 Task: Check the percentage active listings of large kitchen in the last 1 year.
Action: Mouse moved to (968, 220)
Screenshot: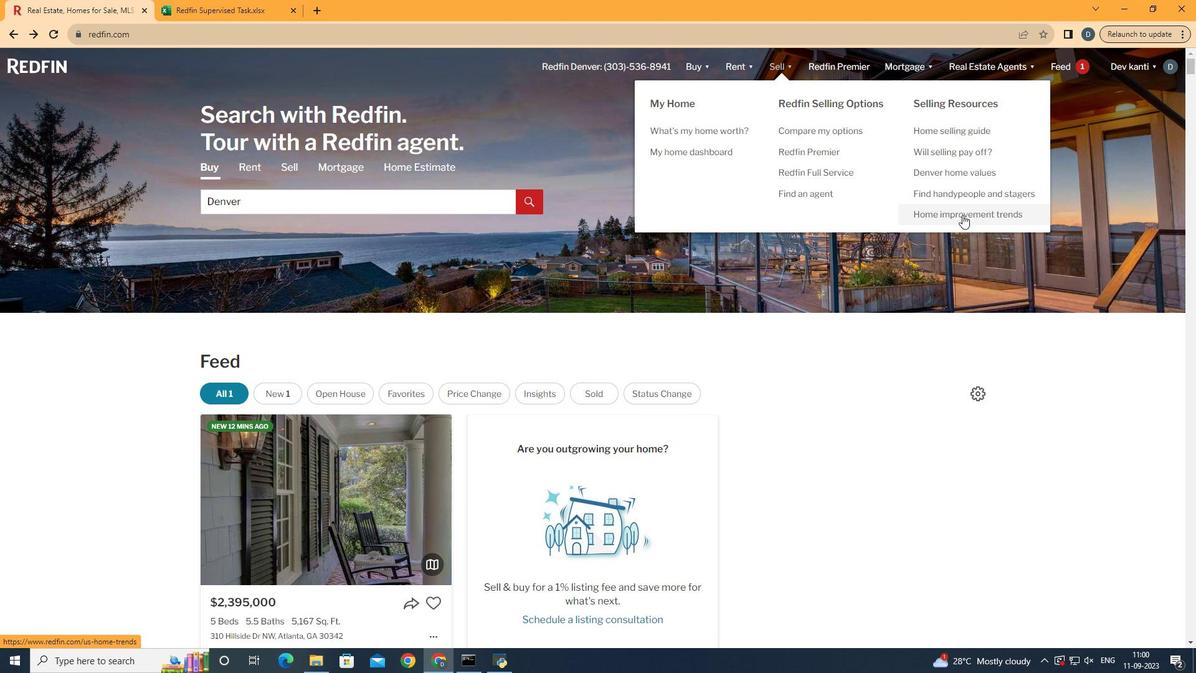 
Action: Mouse pressed left at (968, 220)
Screenshot: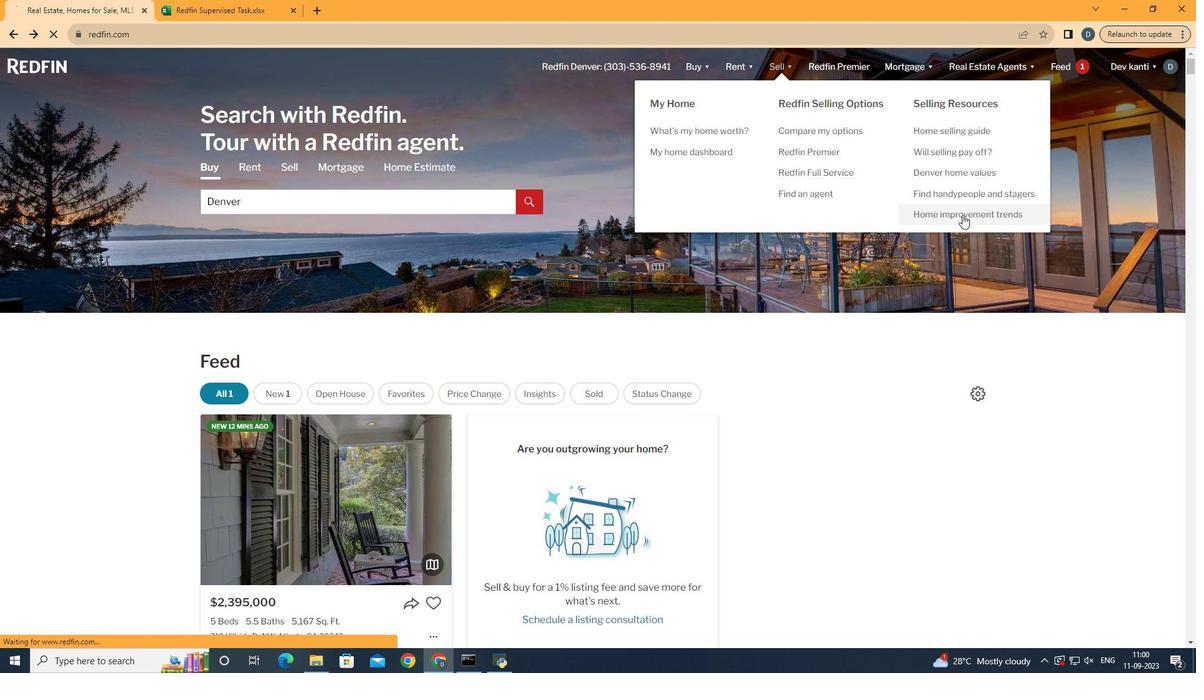 
Action: Mouse moved to (319, 240)
Screenshot: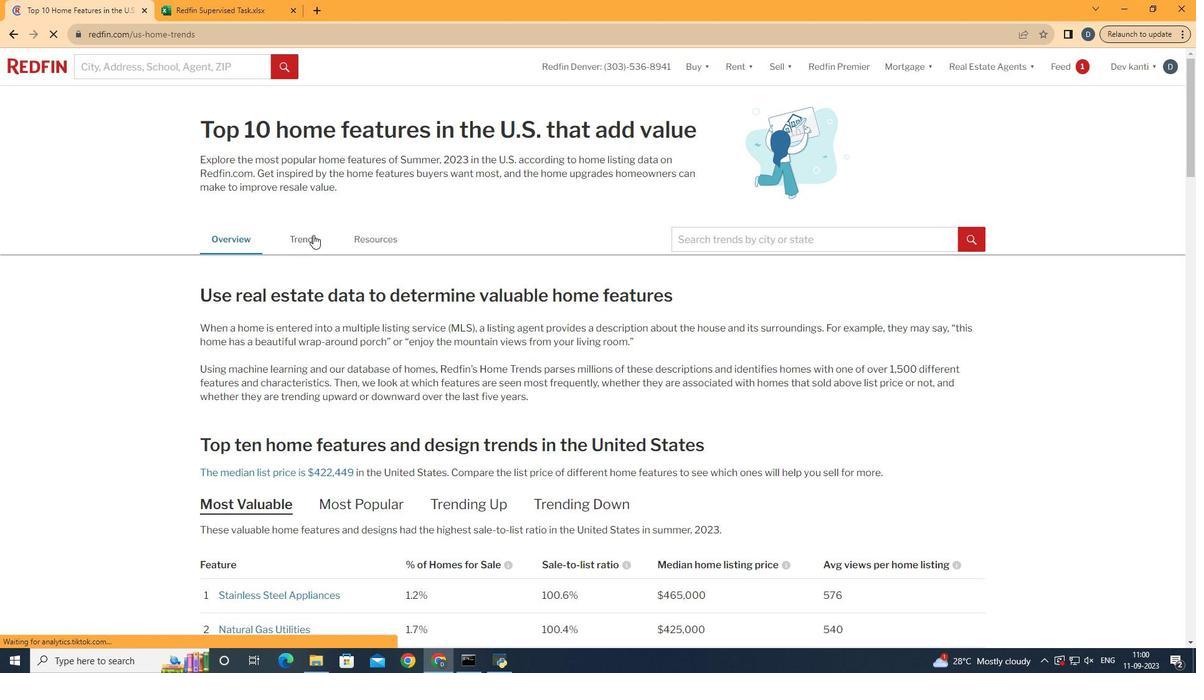 
Action: Mouse pressed left at (319, 240)
Screenshot: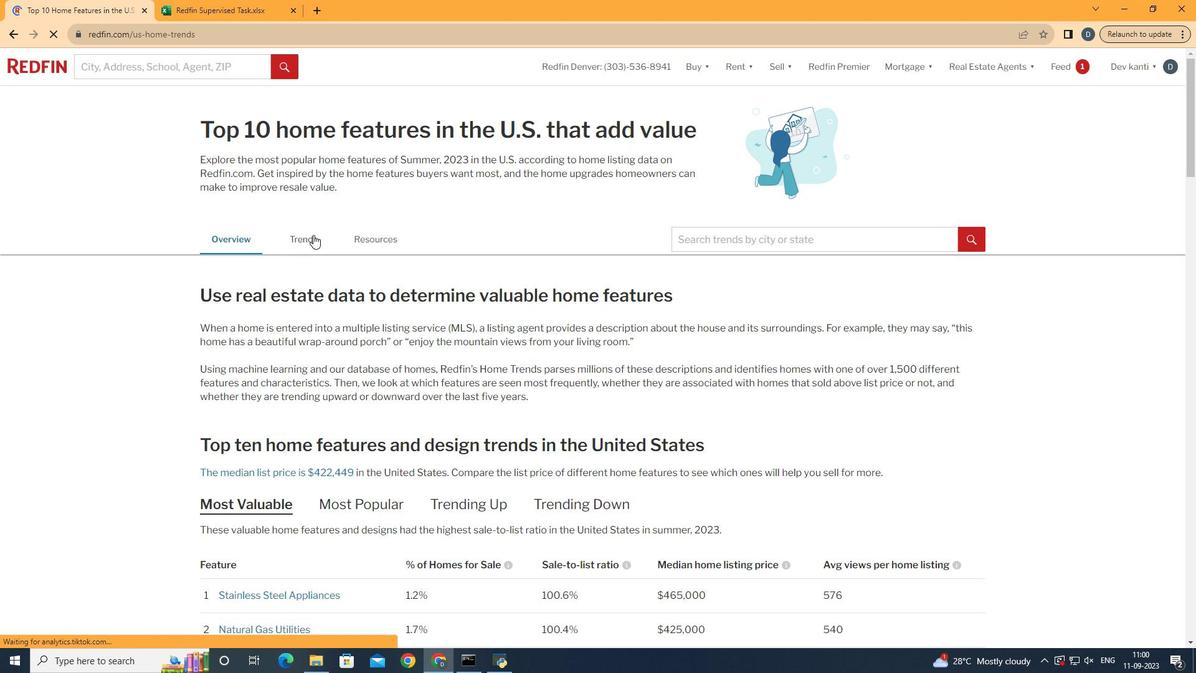 
Action: Mouse moved to (367, 294)
Screenshot: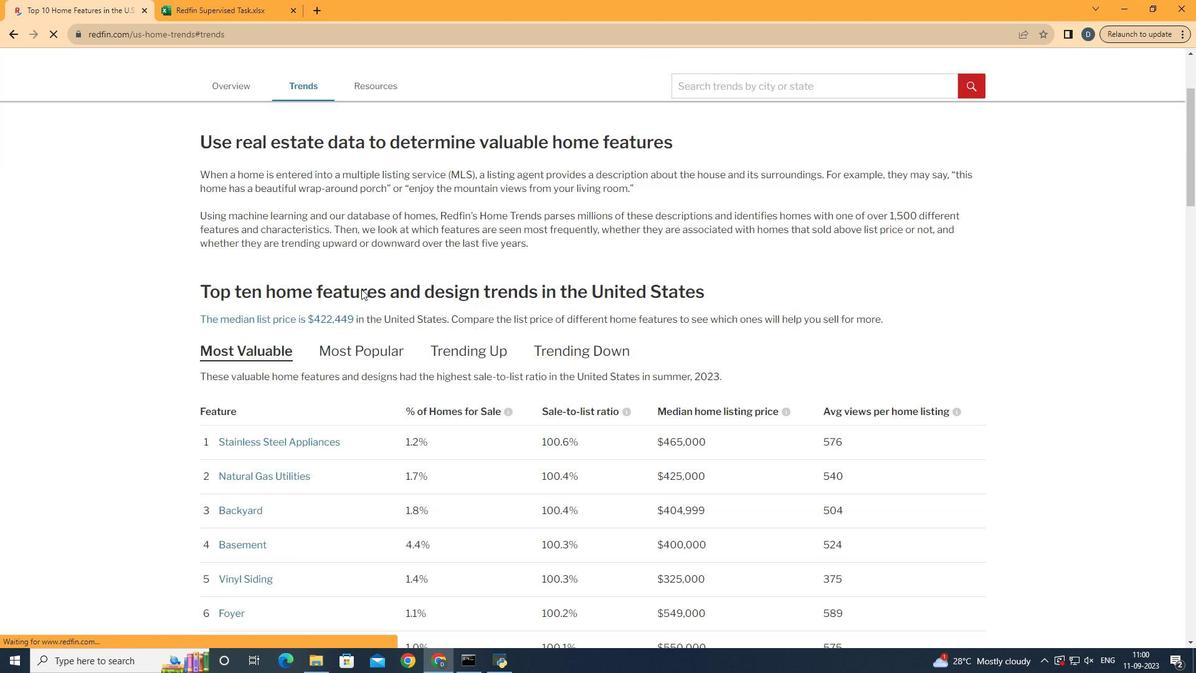 
Action: Mouse scrolled (367, 294) with delta (0, 0)
Screenshot: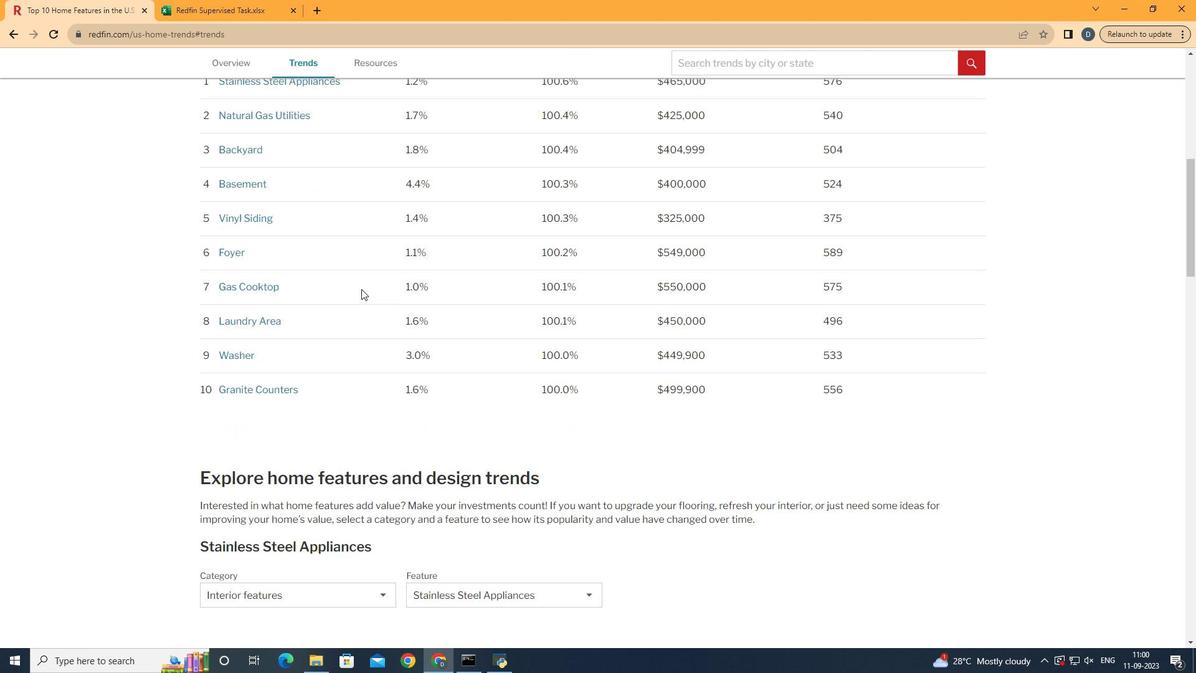 
Action: Mouse scrolled (367, 294) with delta (0, 0)
Screenshot: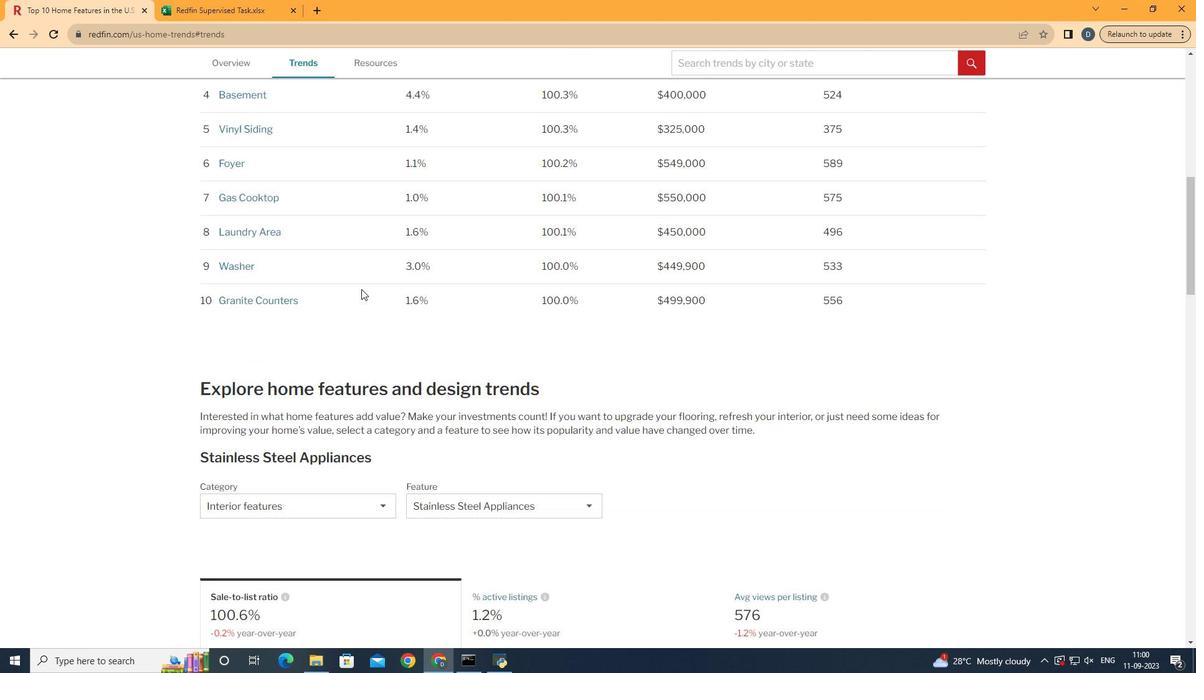 
Action: Mouse scrolled (367, 294) with delta (0, 0)
Screenshot: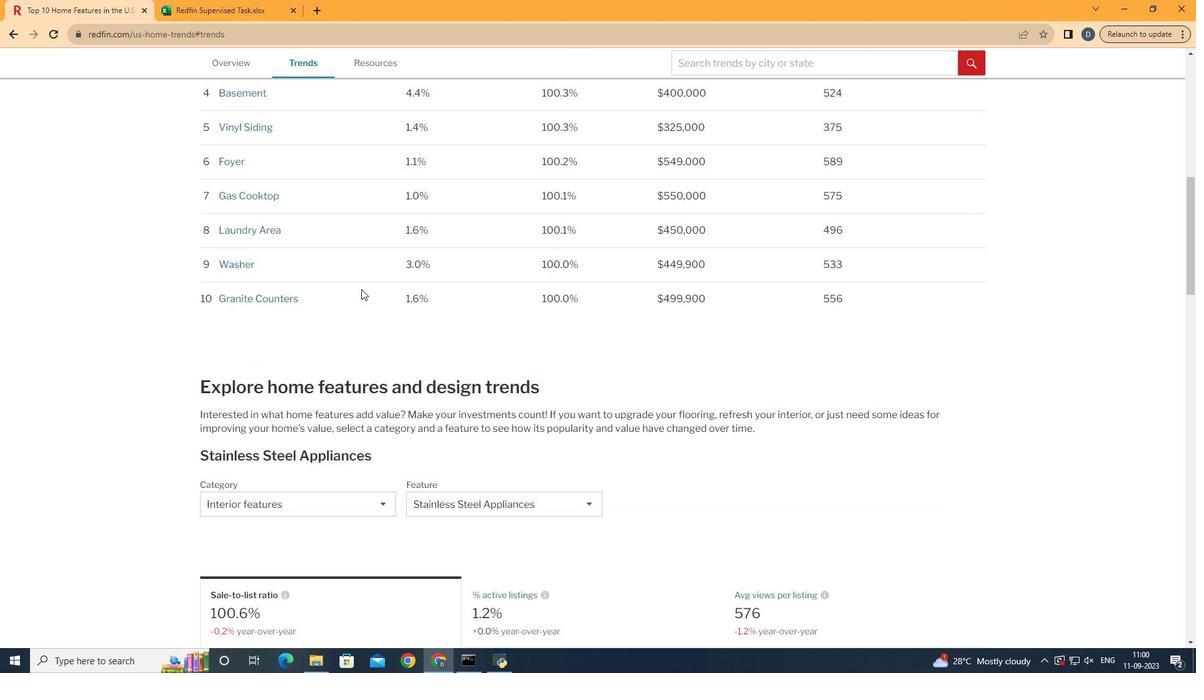 
Action: Mouse scrolled (367, 294) with delta (0, 0)
Screenshot: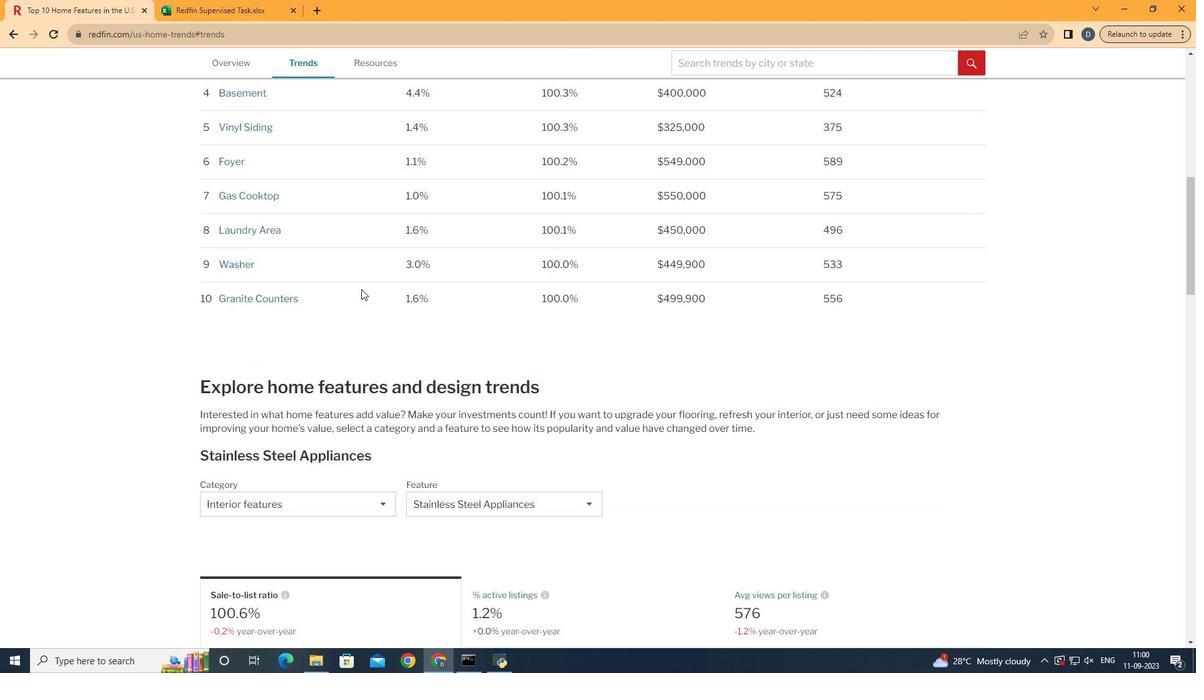 
Action: Mouse scrolled (367, 294) with delta (0, 0)
Screenshot: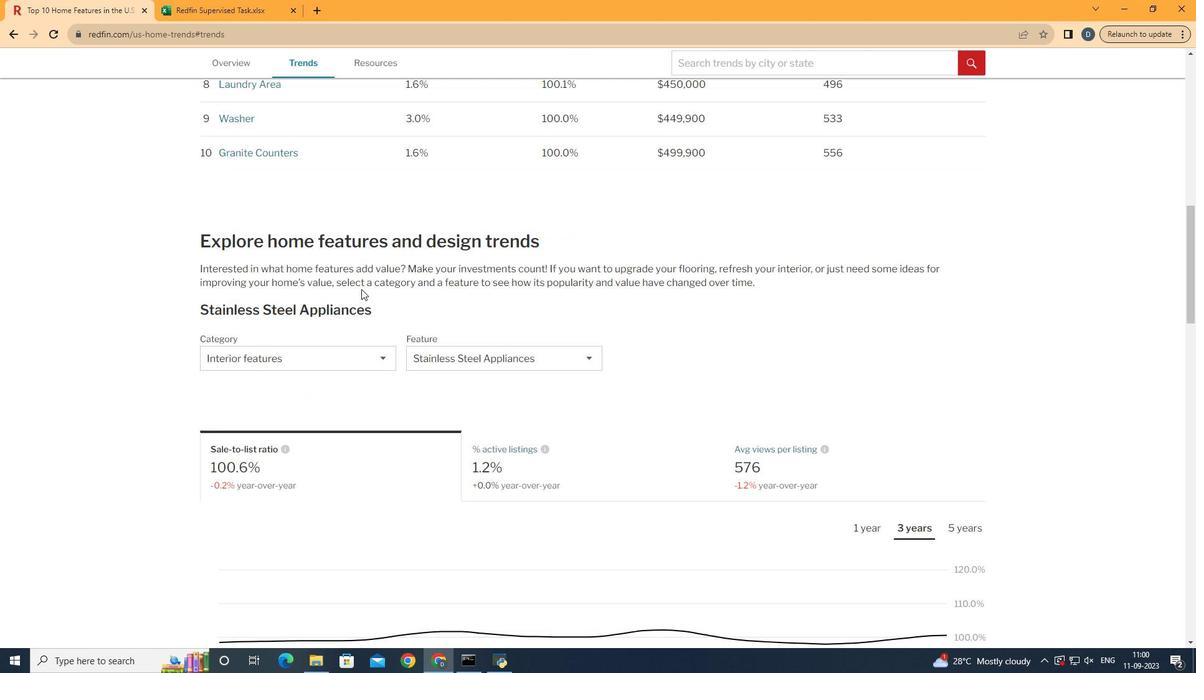 
Action: Mouse scrolled (367, 294) with delta (0, 0)
Screenshot: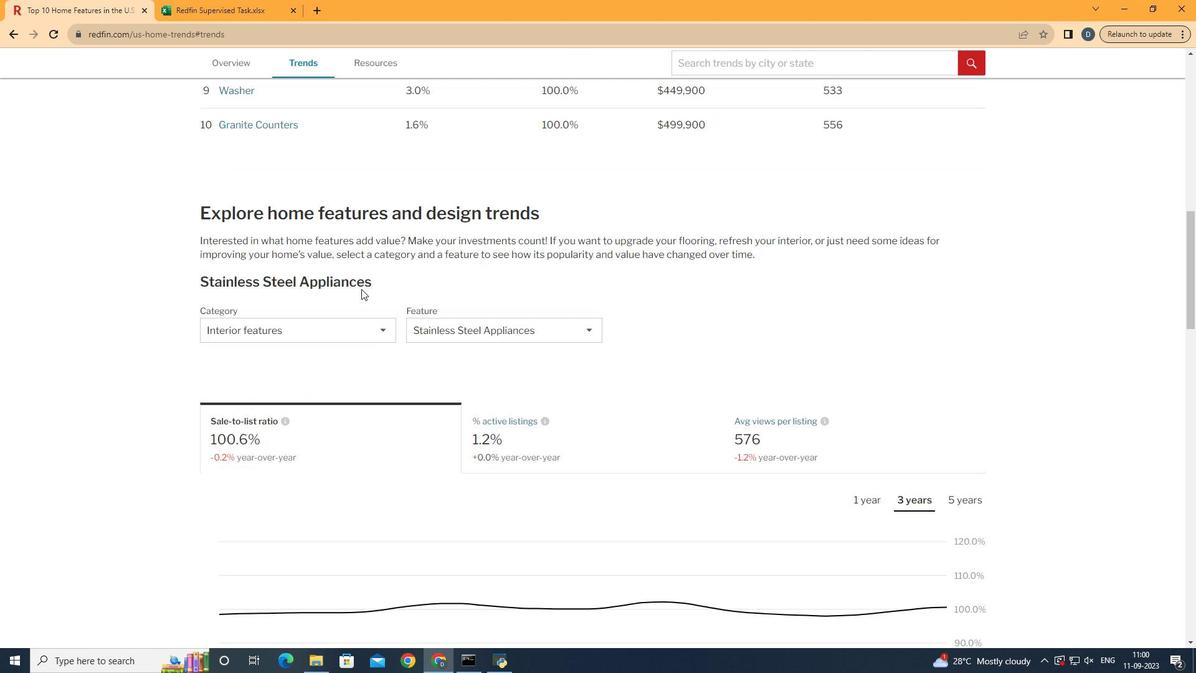 
Action: Mouse scrolled (367, 294) with delta (0, 0)
Screenshot: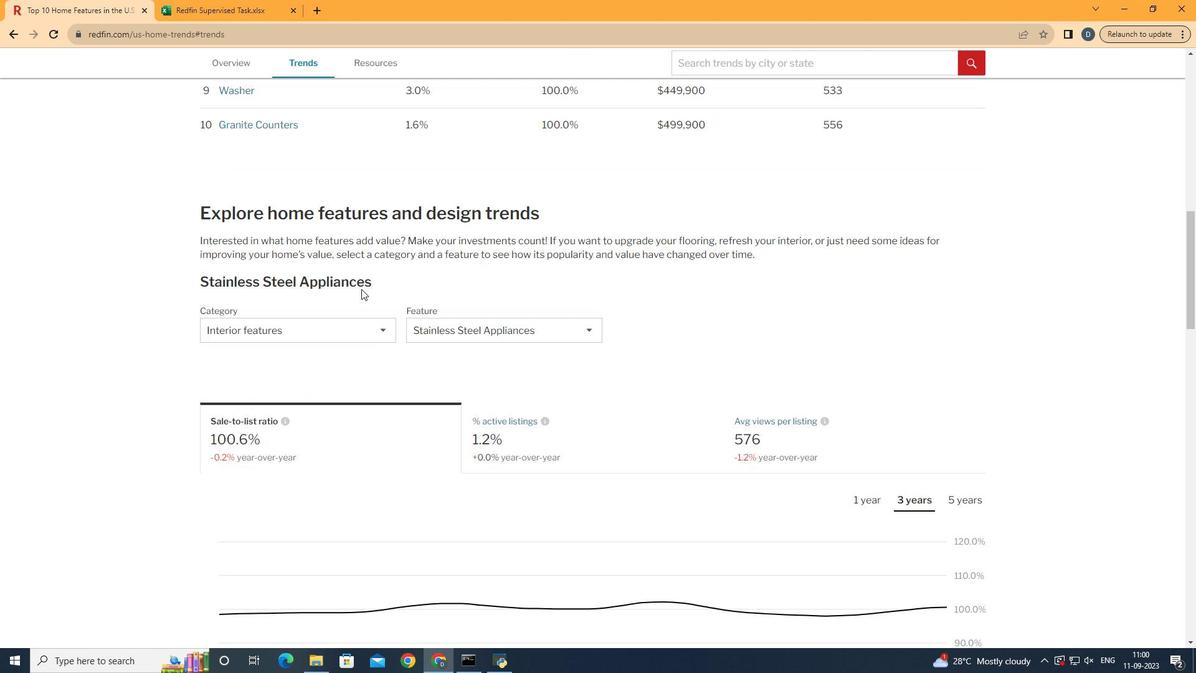 
Action: Mouse scrolled (367, 295) with delta (0, 0)
Screenshot: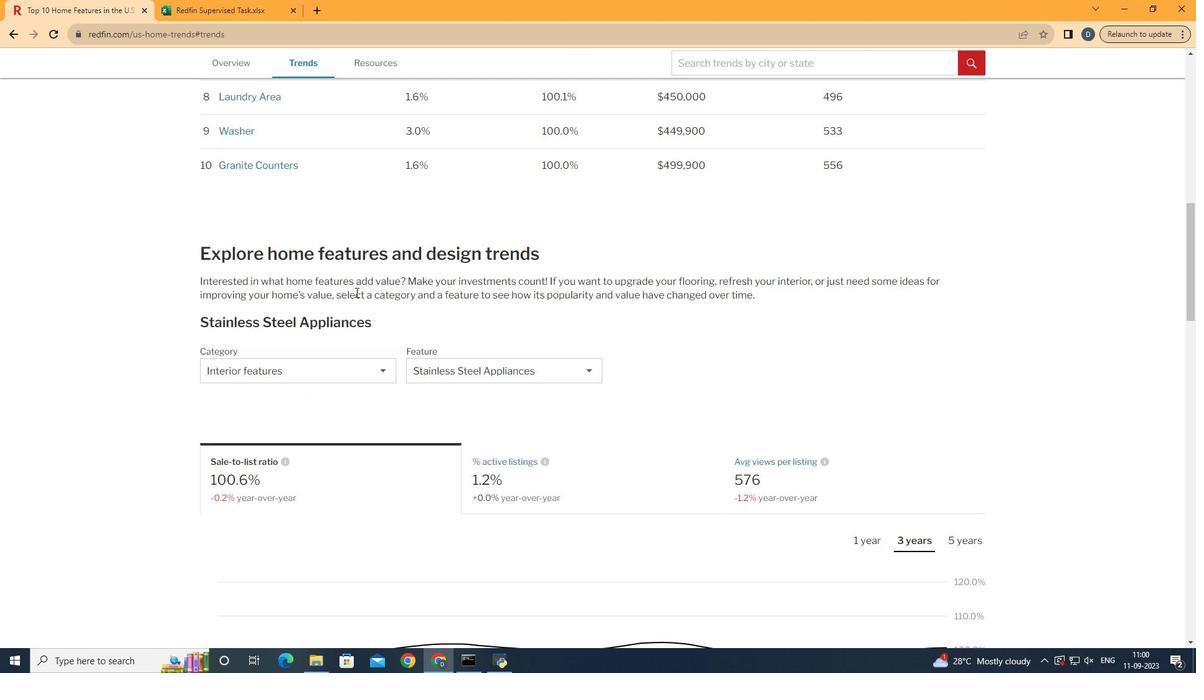 
Action: Mouse moved to (362, 382)
Screenshot: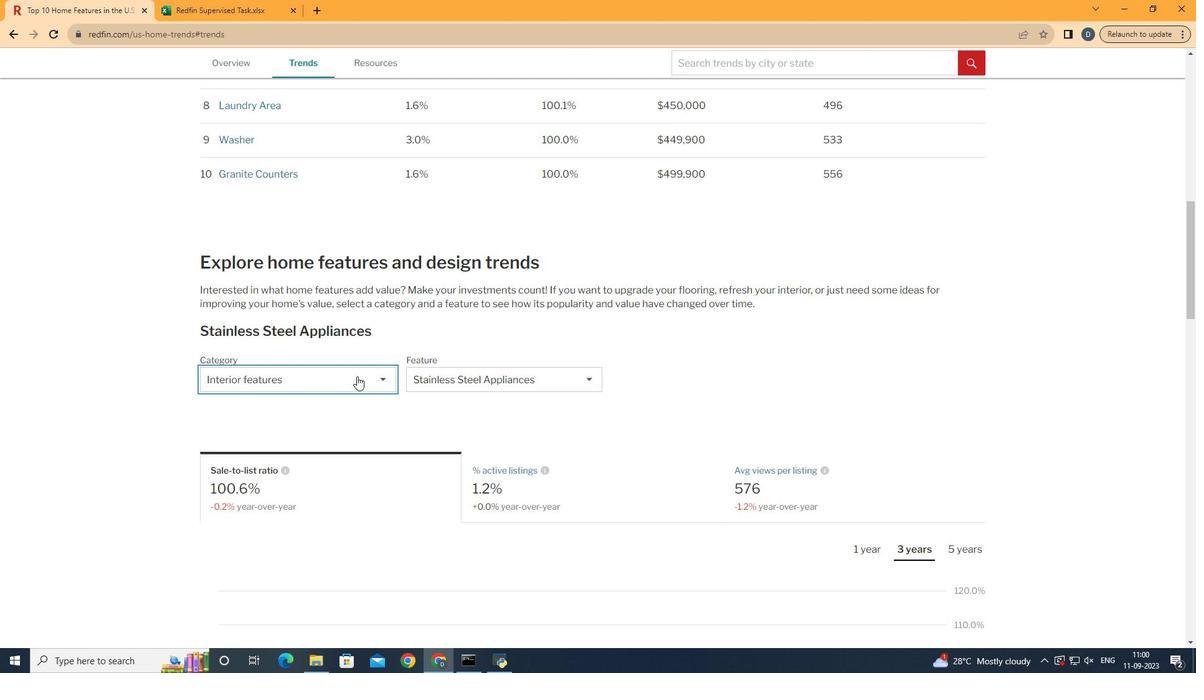 
Action: Mouse pressed left at (362, 382)
Screenshot: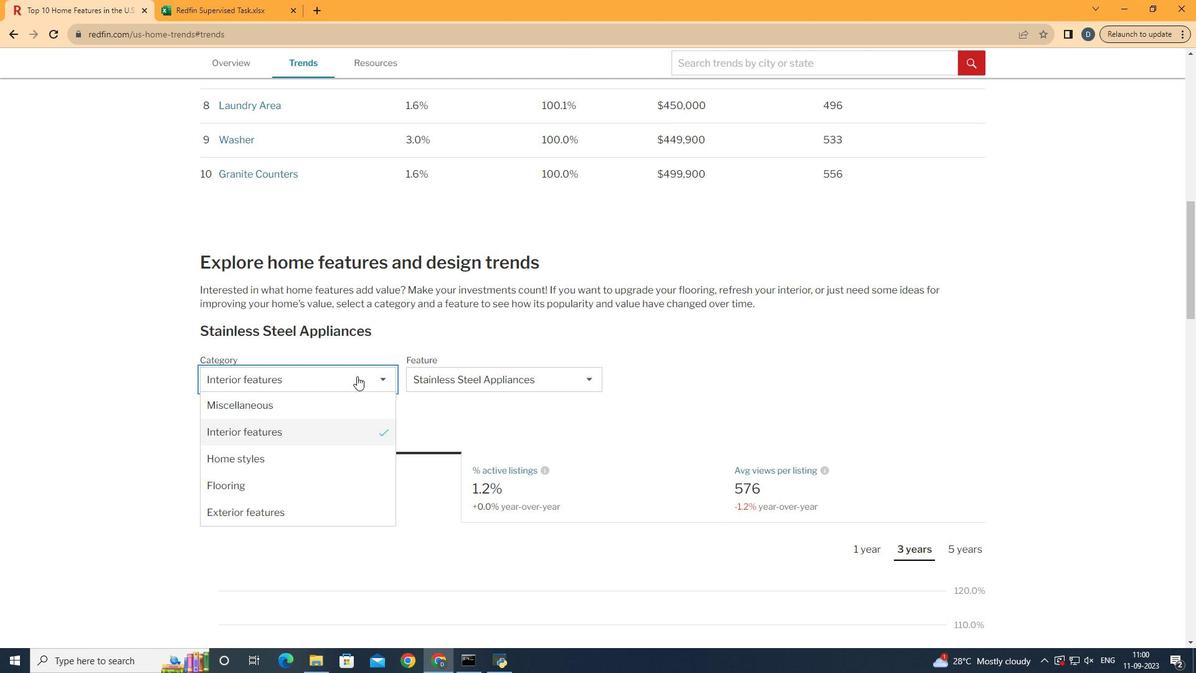 
Action: Mouse moved to (342, 438)
Screenshot: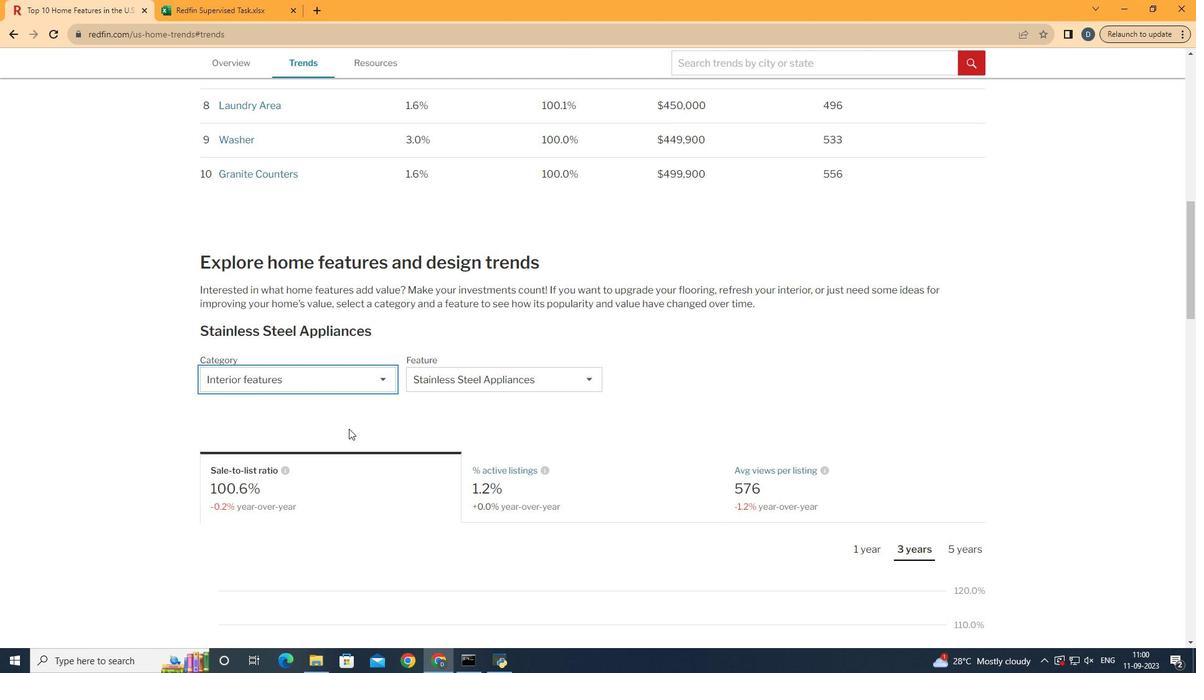 
Action: Mouse pressed left at (342, 438)
Screenshot: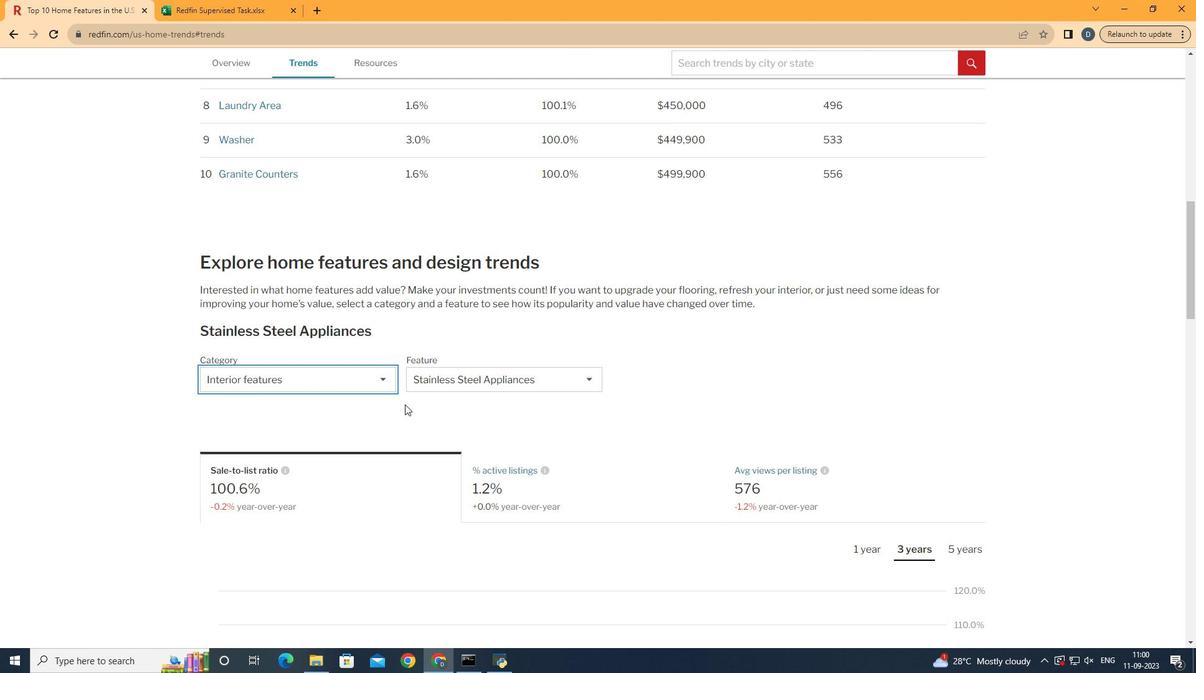 
Action: Mouse moved to (436, 396)
Screenshot: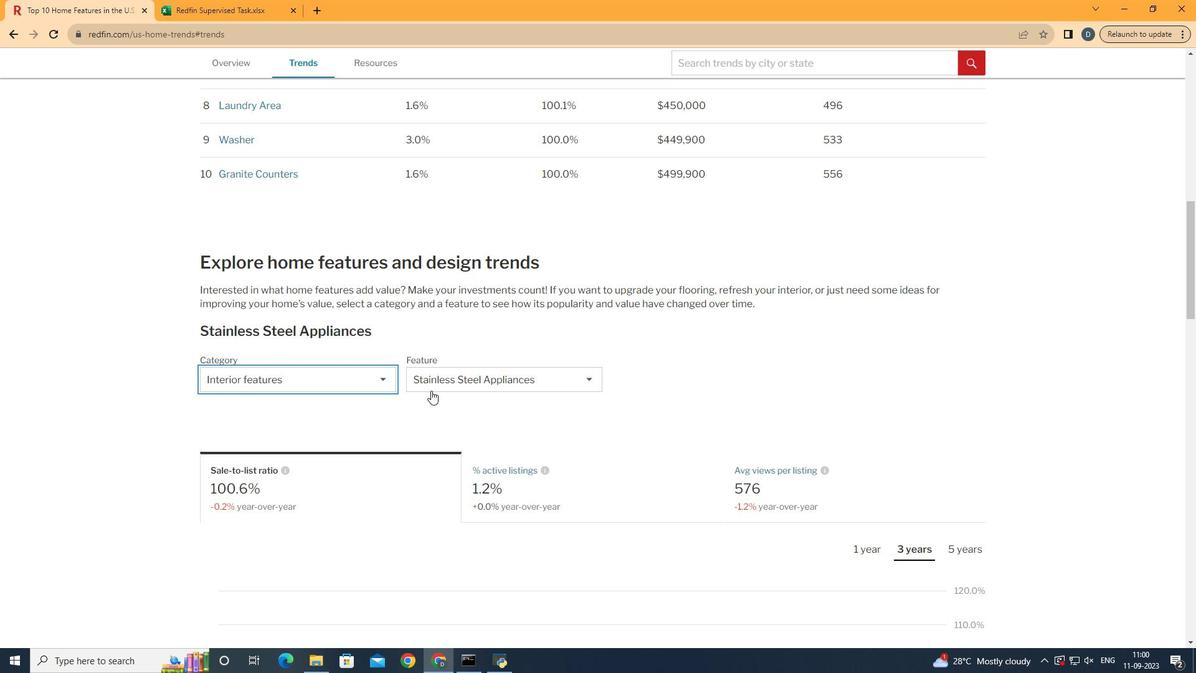 
Action: Mouse pressed left at (436, 396)
Screenshot: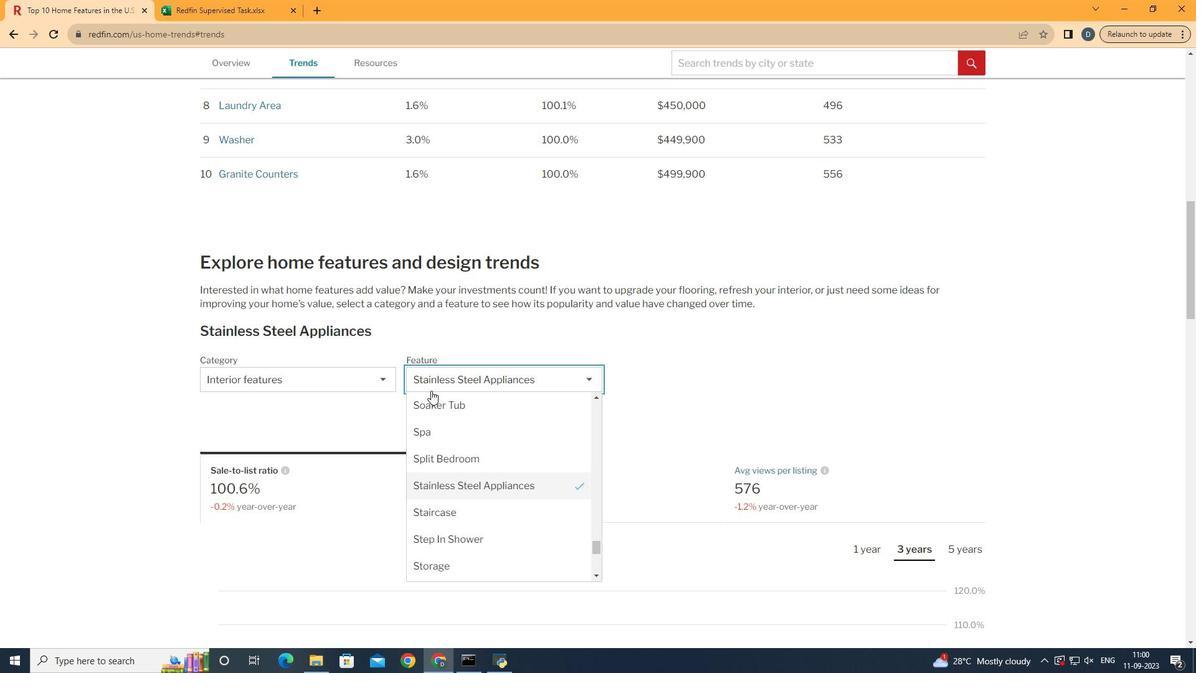 
Action: Mouse moved to (471, 438)
Screenshot: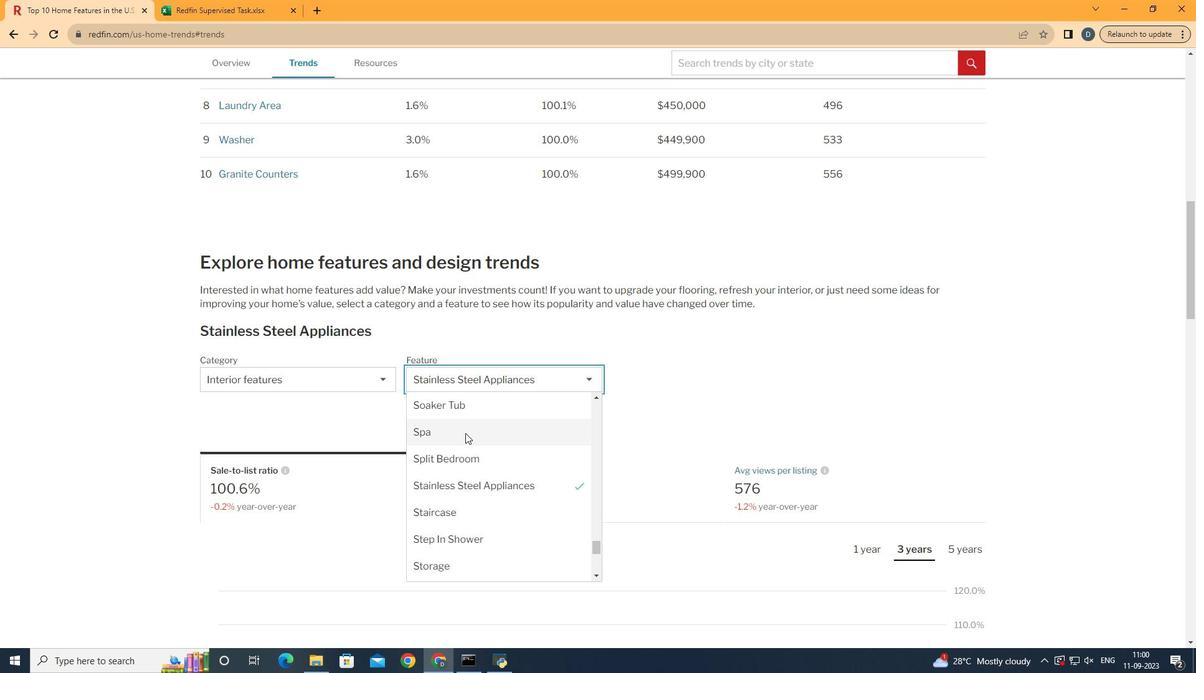 
Action: Mouse scrolled (471, 439) with delta (0, 0)
Screenshot: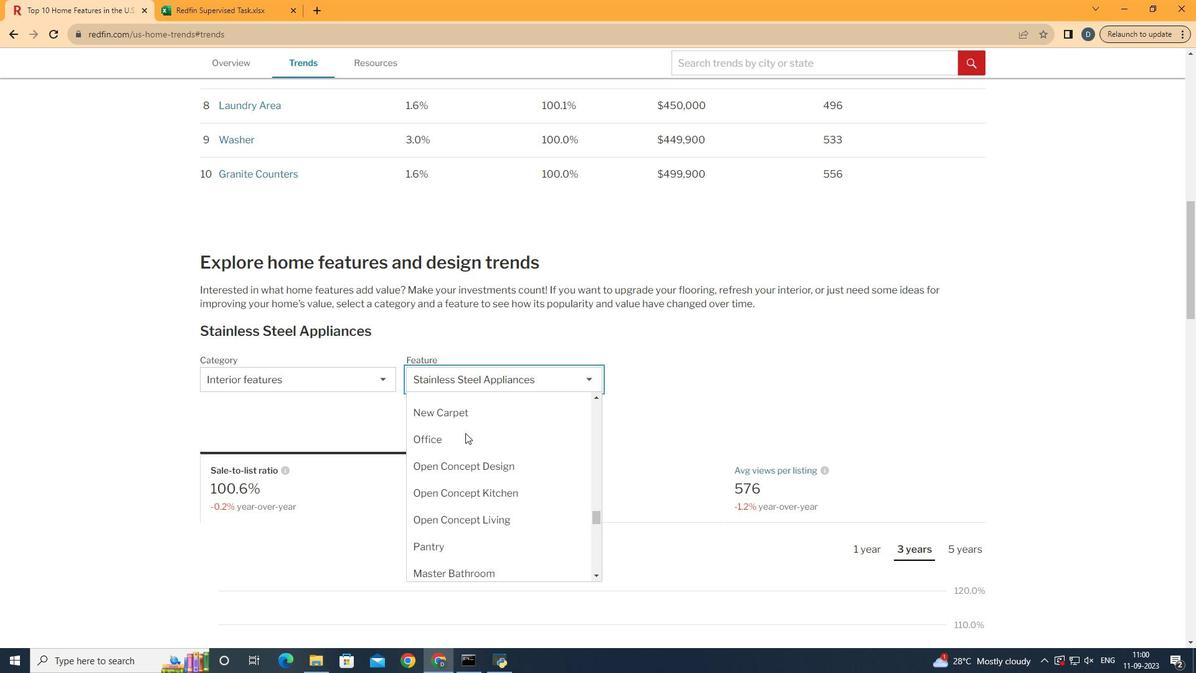 
Action: Mouse scrolled (471, 439) with delta (0, 0)
Screenshot: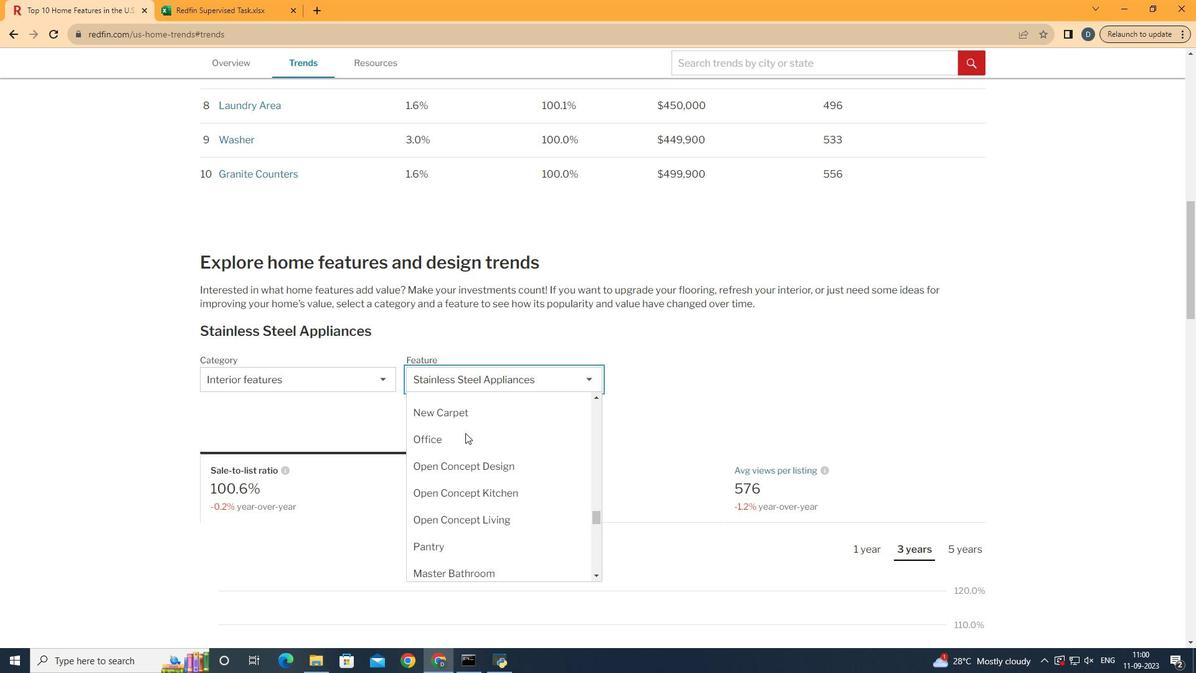 
Action: Mouse scrolled (471, 439) with delta (0, 0)
Screenshot: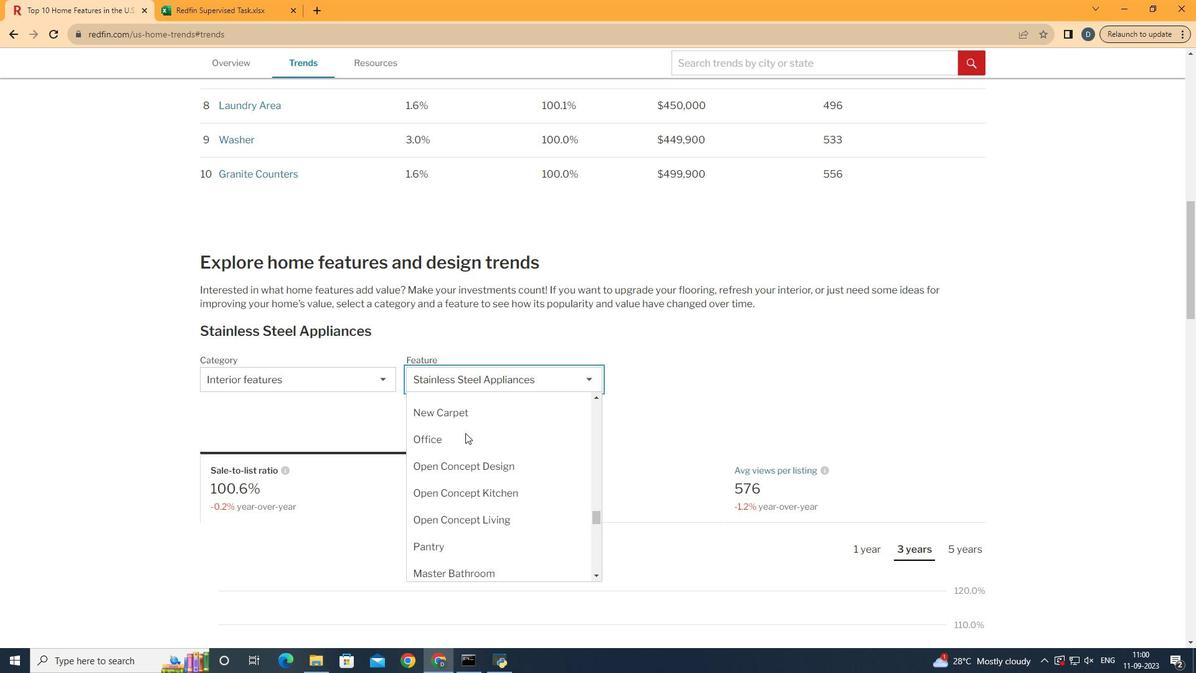 
Action: Mouse scrolled (471, 439) with delta (0, 0)
Screenshot: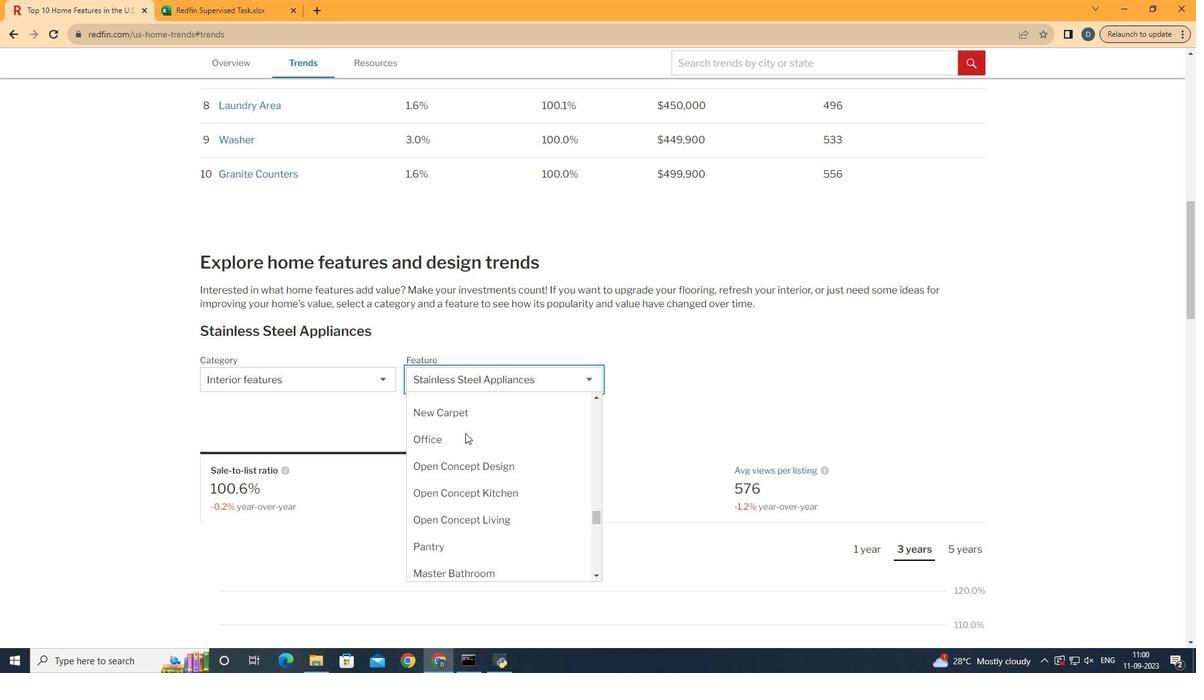 
Action: Mouse scrolled (471, 439) with delta (0, 0)
Screenshot: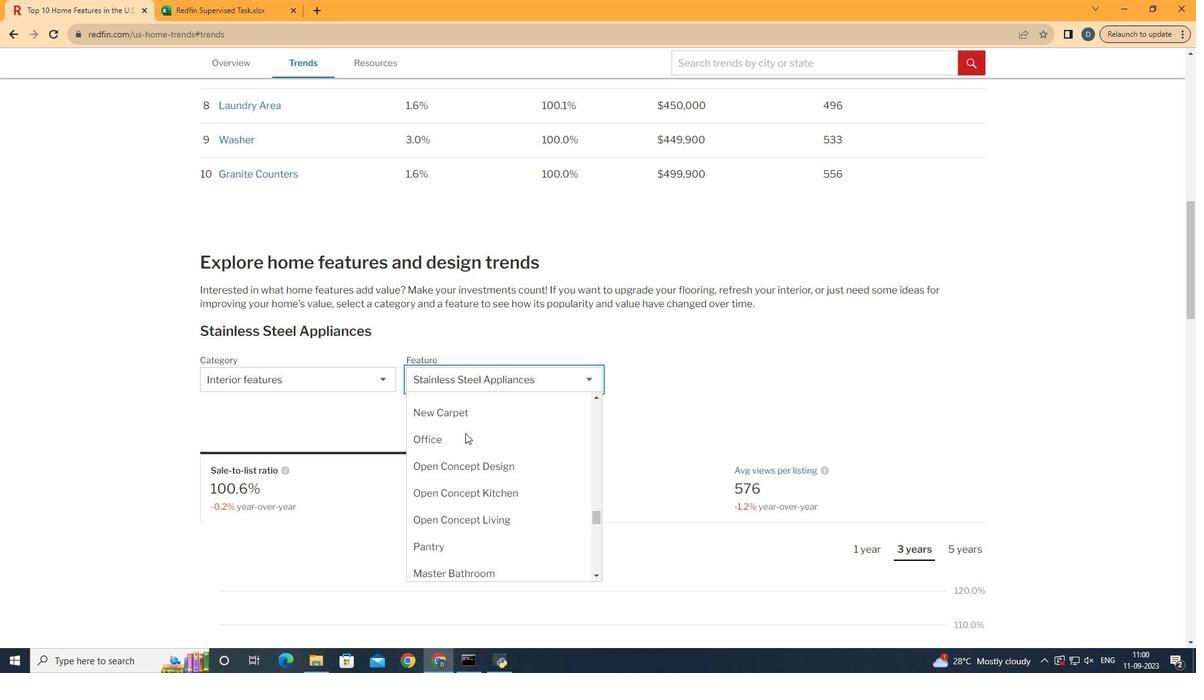 
Action: Mouse scrolled (471, 439) with delta (0, 0)
Screenshot: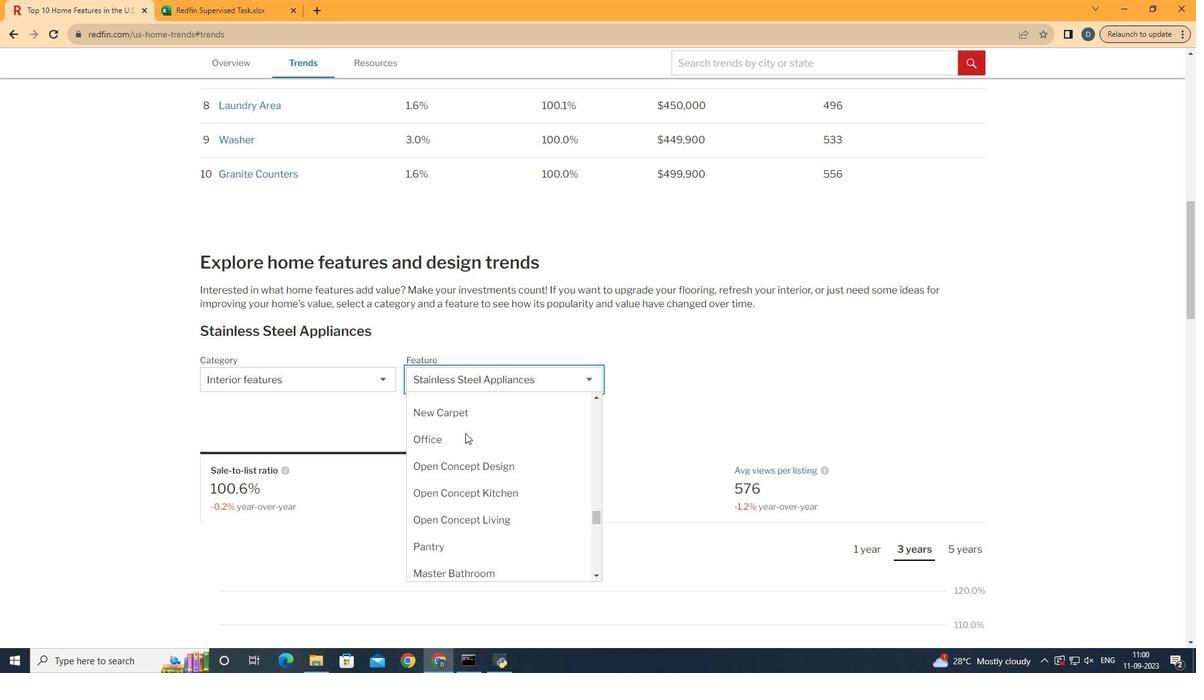 
Action: Mouse scrolled (471, 439) with delta (0, 0)
Screenshot: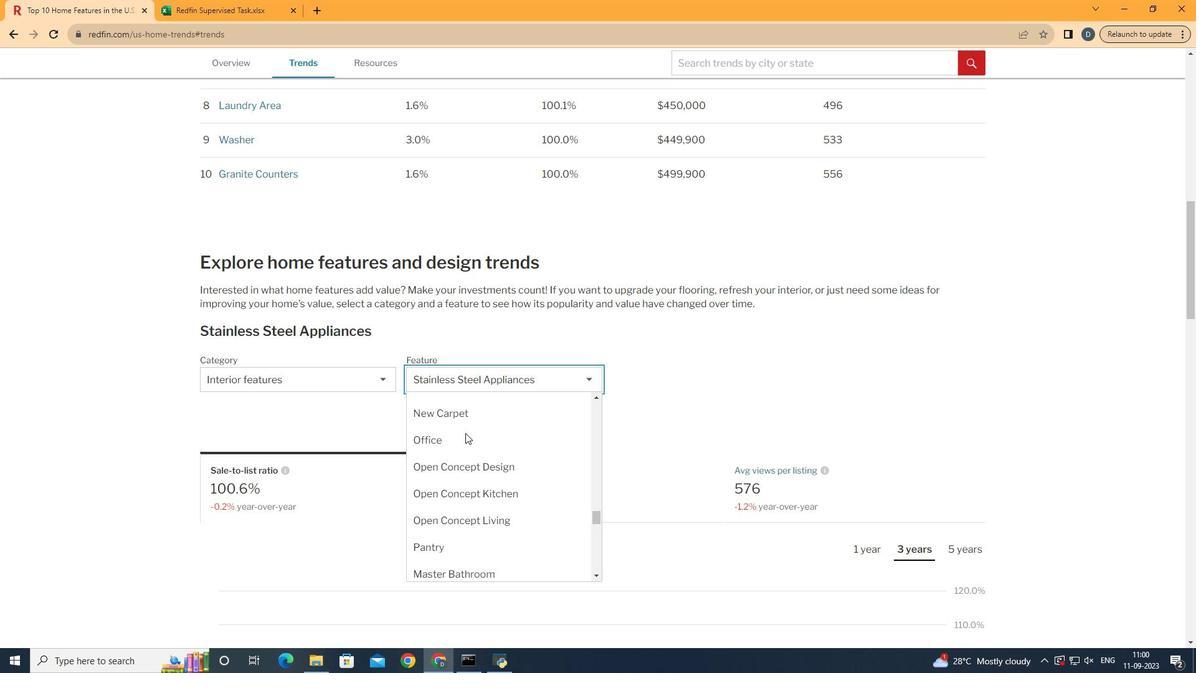 
Action: Mouse scrolled (471, 439) with delta (0, 0)
Screenshot: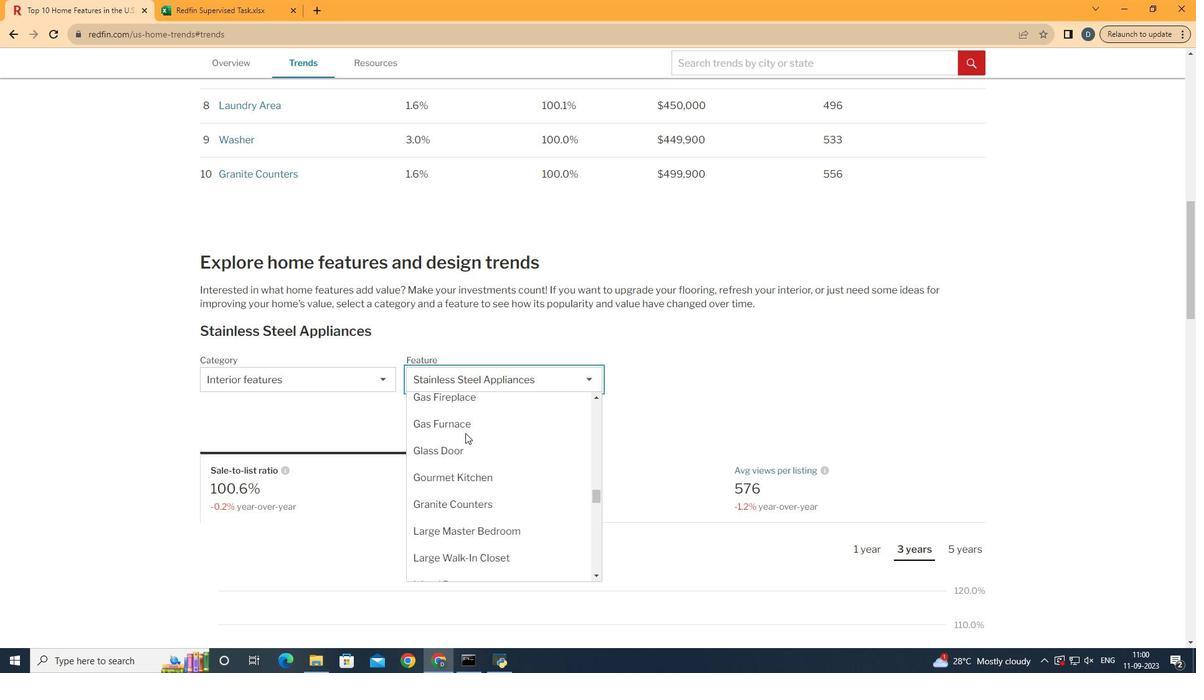 
Action: Mouse scrolled (471, 439) with delta (0, 0)
Screenshot: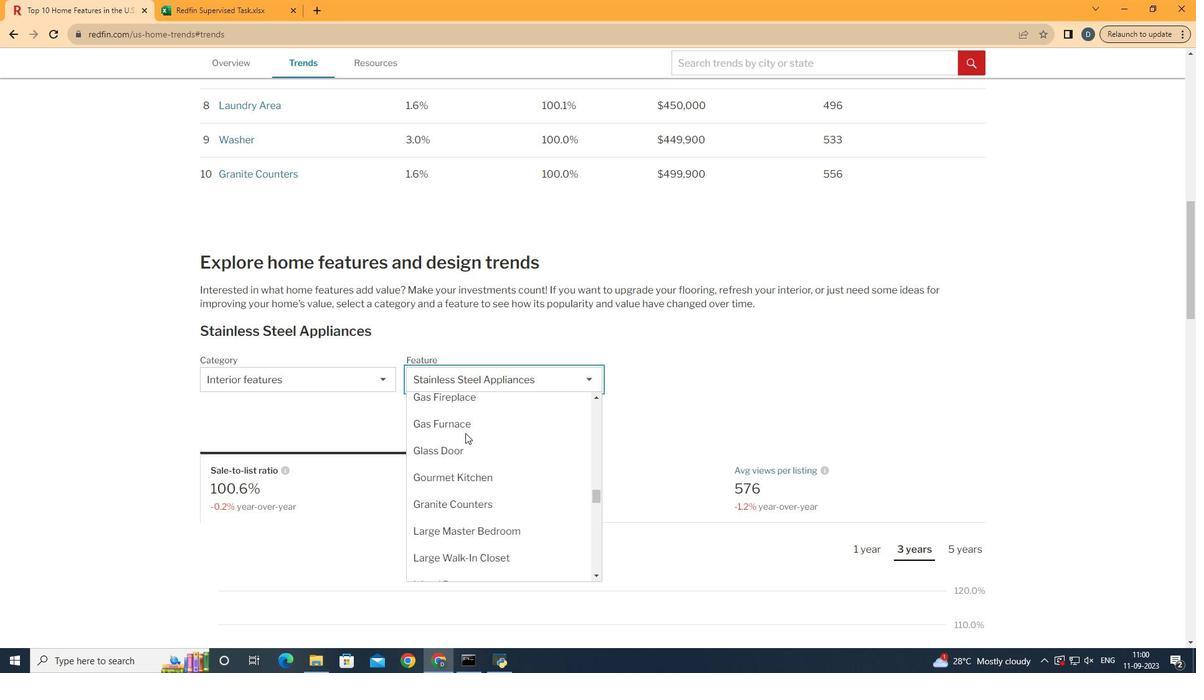 
Action: Mouse scrolled (471, 439) with delta (0, 0)
Screenshot: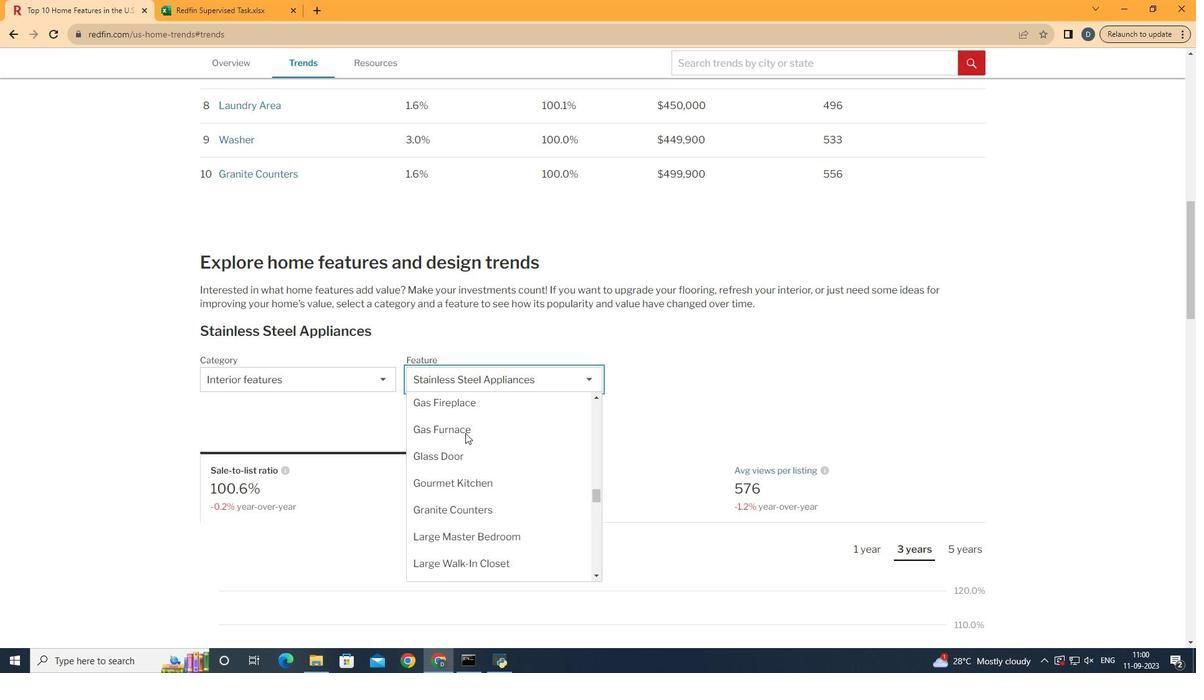 
Action: Mouse scrolled (471, 439) with delta (0, 0)
Screenshot: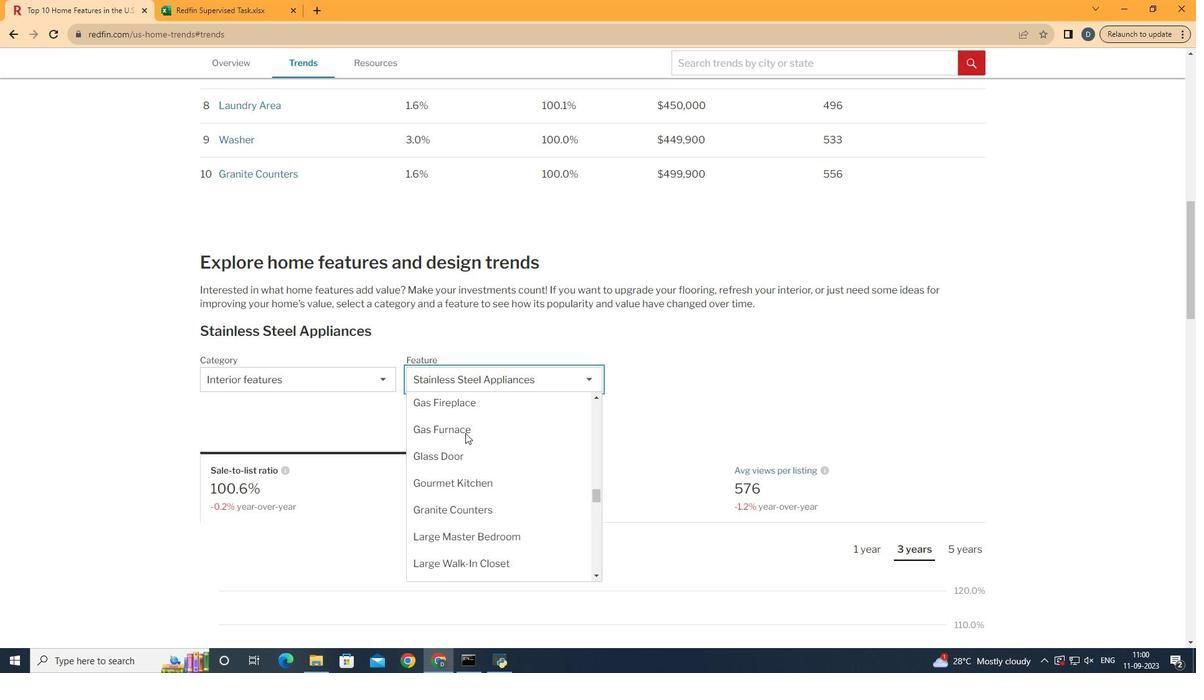 
Action: Mouse scrolled (471, 439) with delta (0, 0)
Screenshot: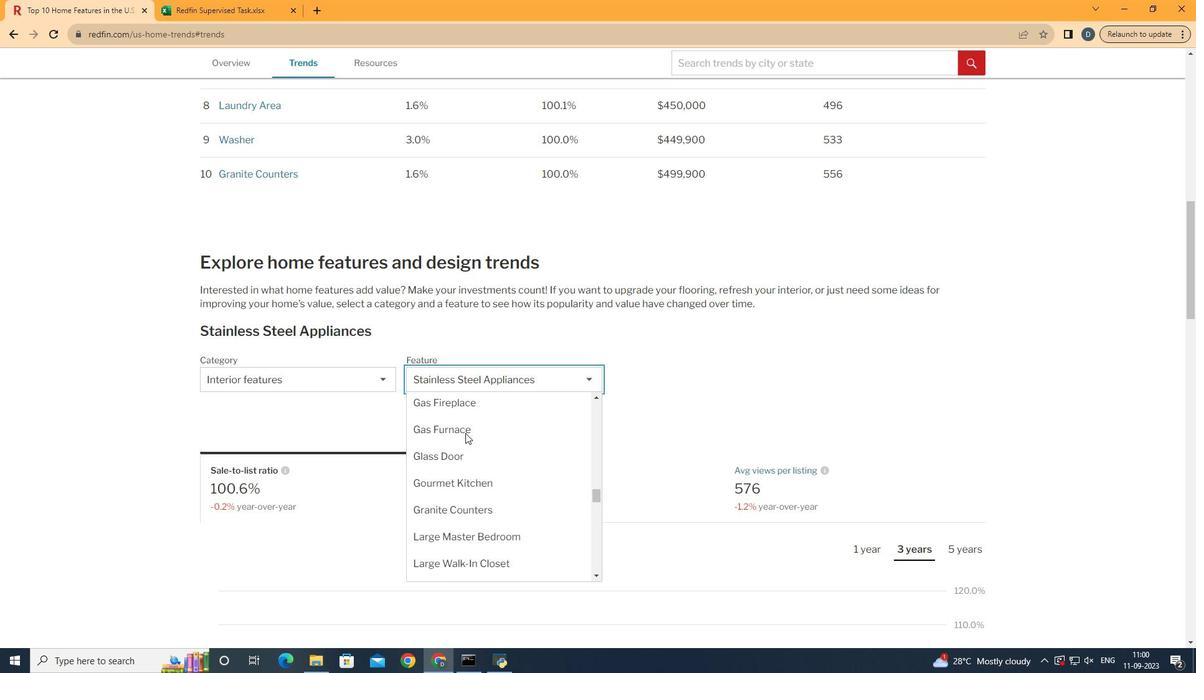 
Action: Mouse scrolled (471, 439) with delta (0, 0)
Screenshot: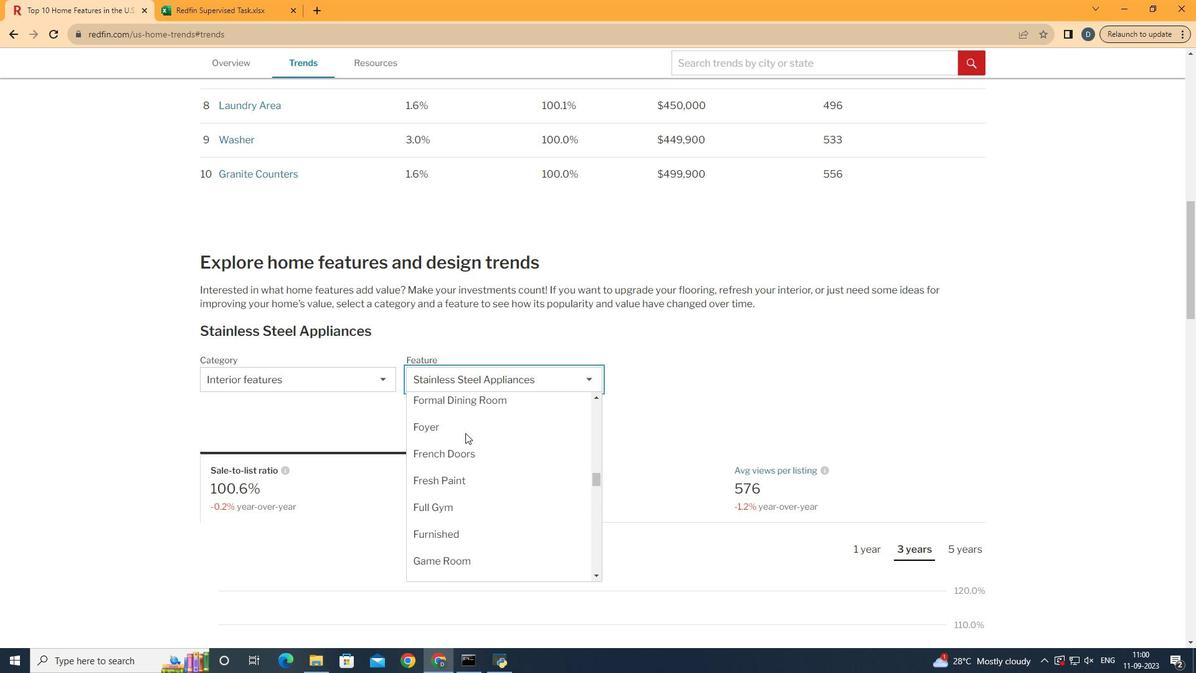 
Action: Mouse scrolled (471, 439) with delta (0, 0)
Screenshot: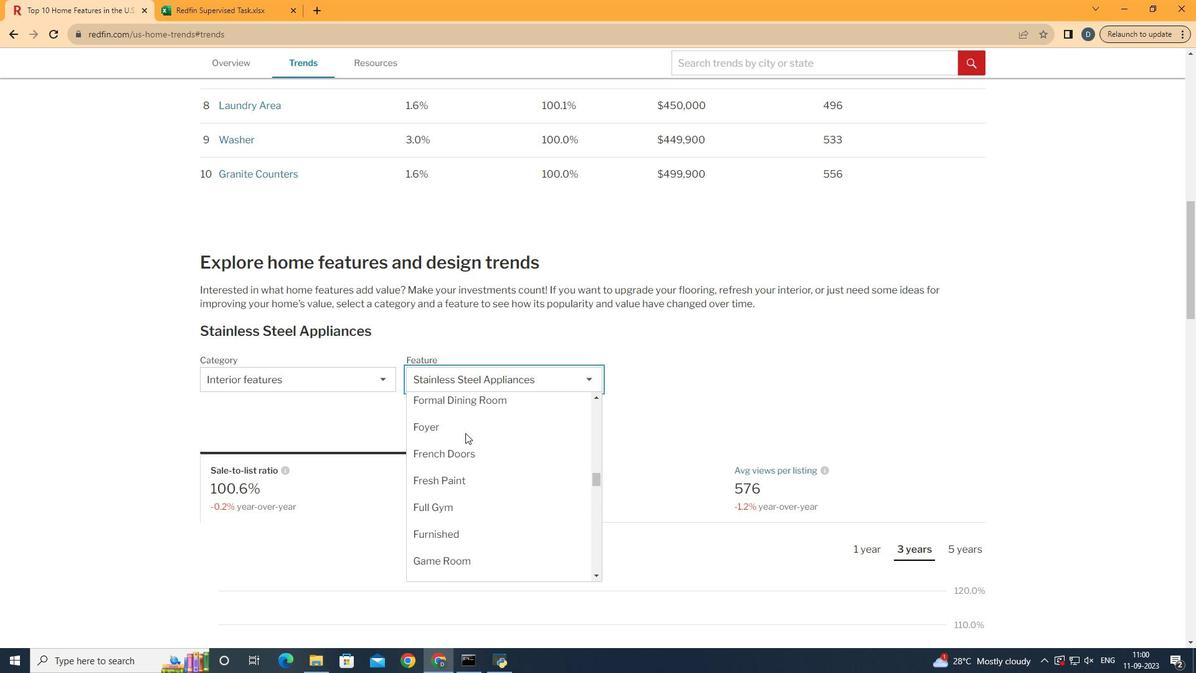 
Action: Mouse scrolled (471, 439) with delta (0, 0)
Screenshot: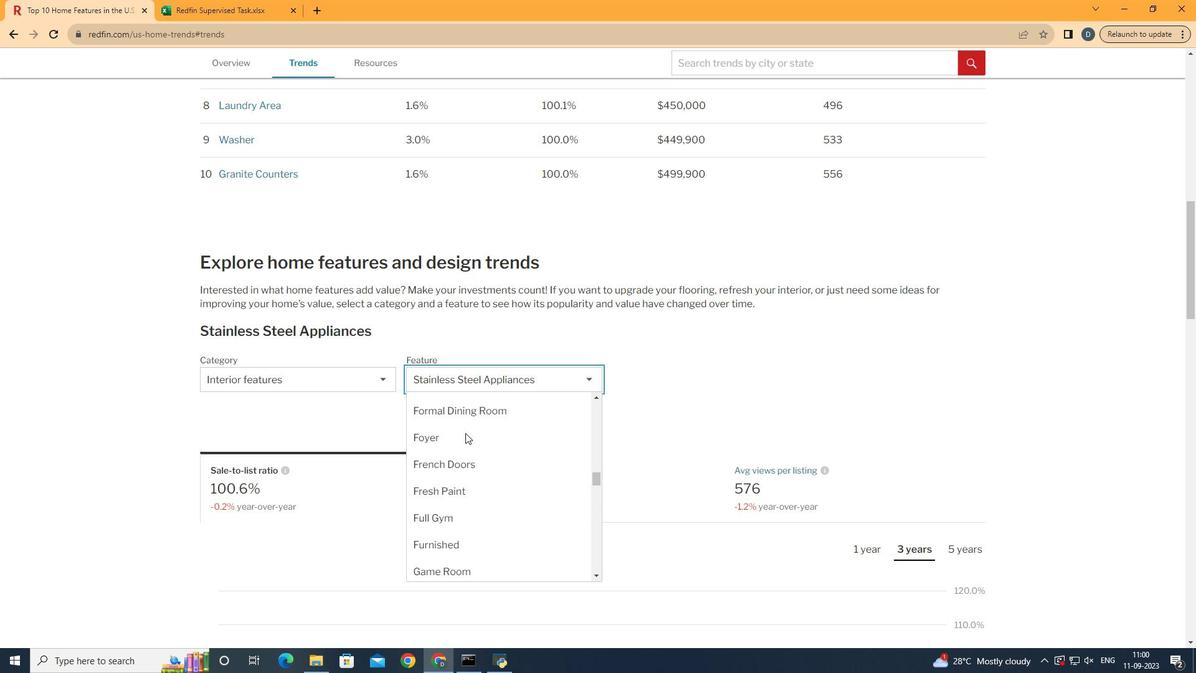 
Action: Mouse scrolled (471, 439) with delta (0, 0)
Screenshot: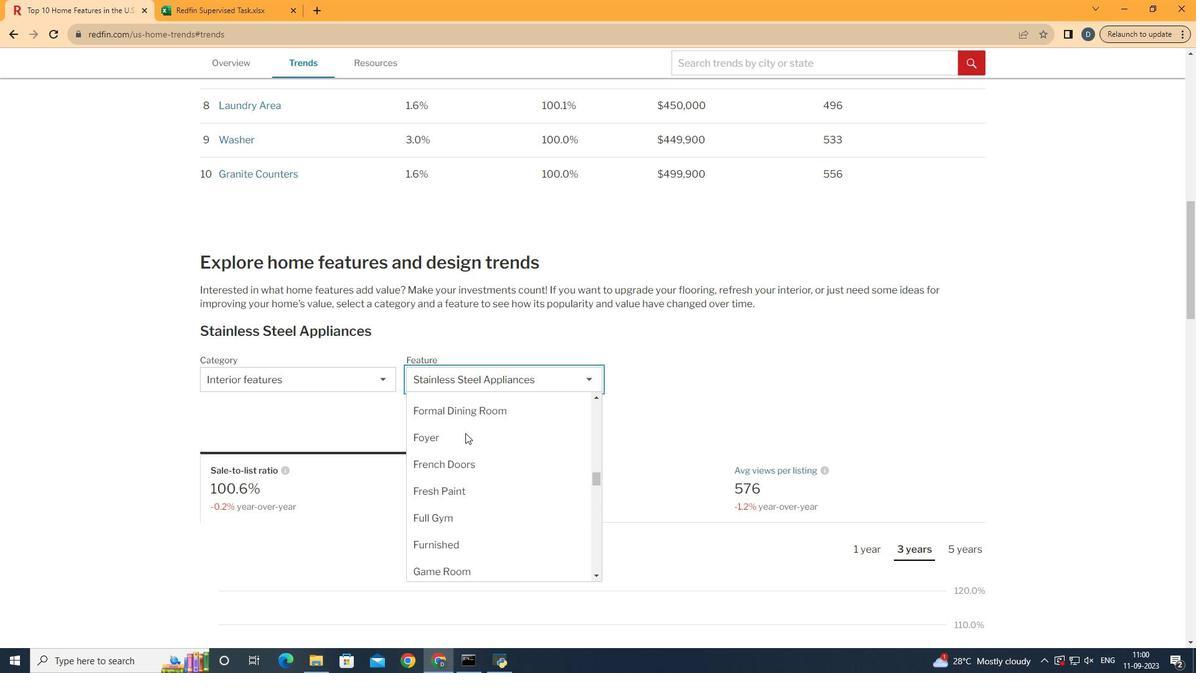 
Action: Mouse scrolled (471, 439) with delta (0, 0)
Screenshot: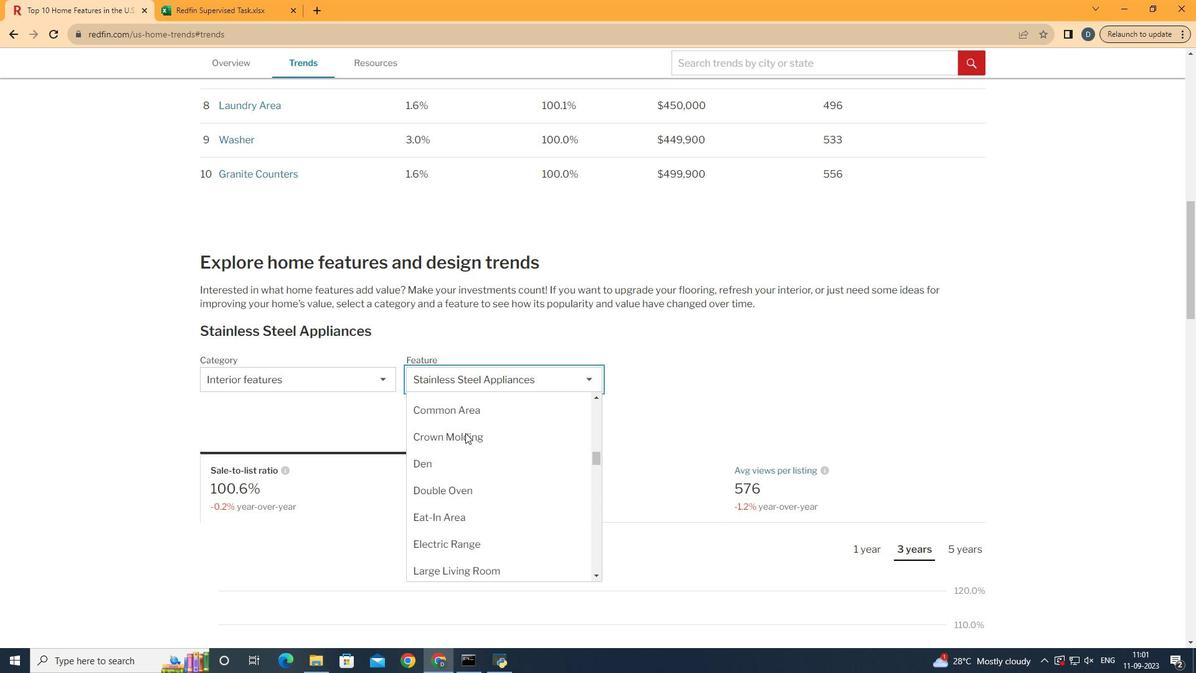 
Action: Mouse scrolled (471, 439) with delta (0, 0)
Screenshot: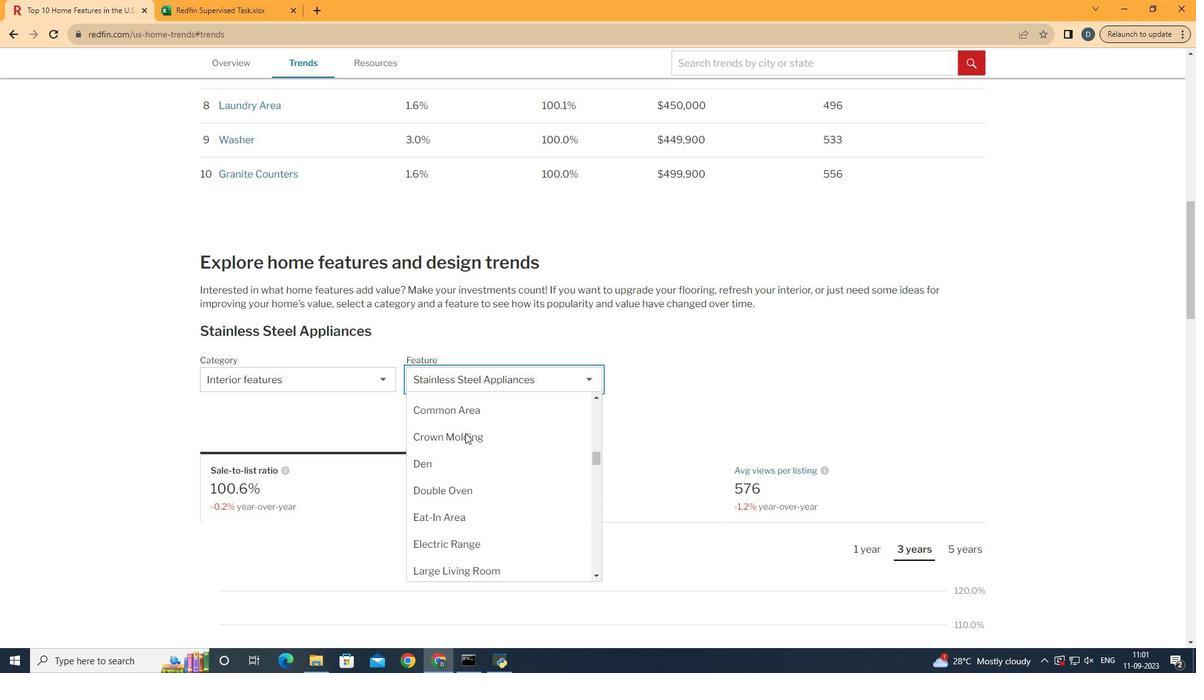 
Action: Mouse scrolled (471, 439) with delta (0, 0)
Screenshot: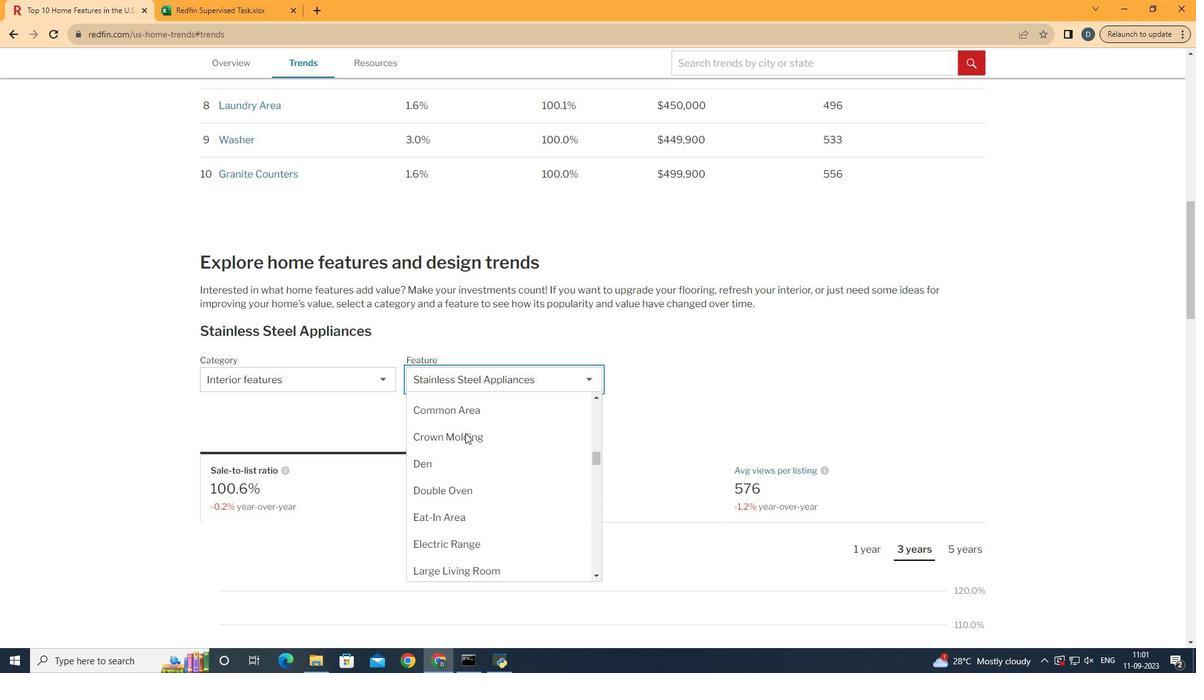 
Action: Mouse scrolled (471, 439) with delta (0, 0)
Screenshot: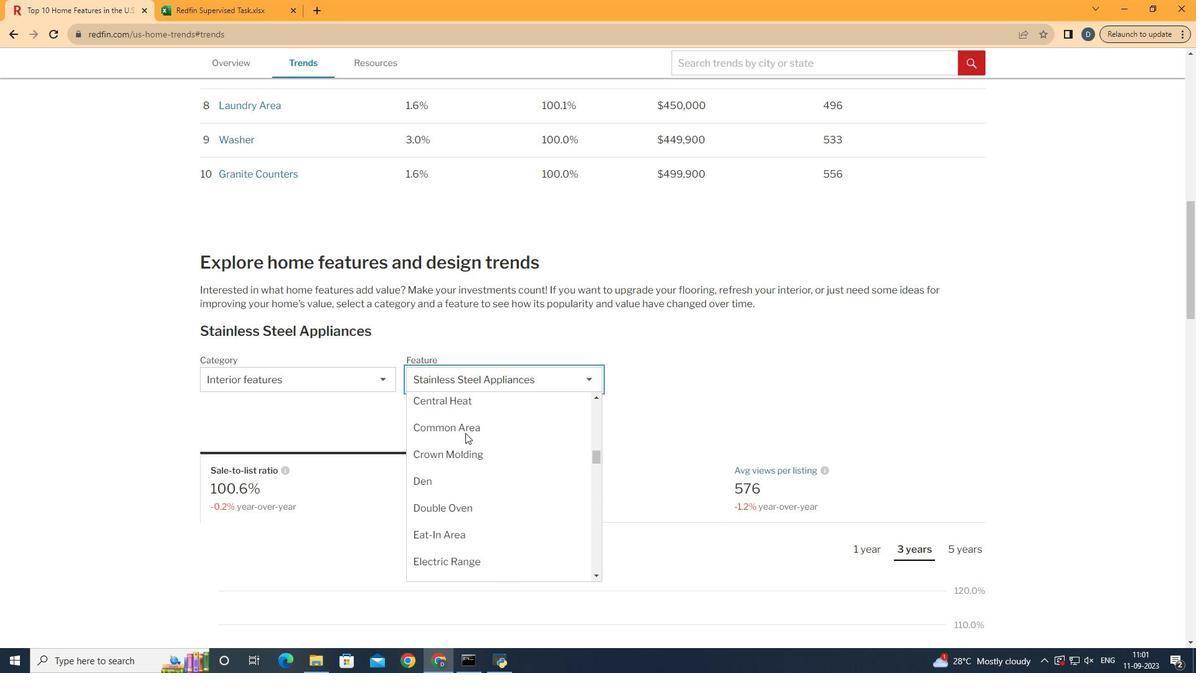 
Action: Mouse scrolled (471, 439) with delta (0, 0)
Screenshot: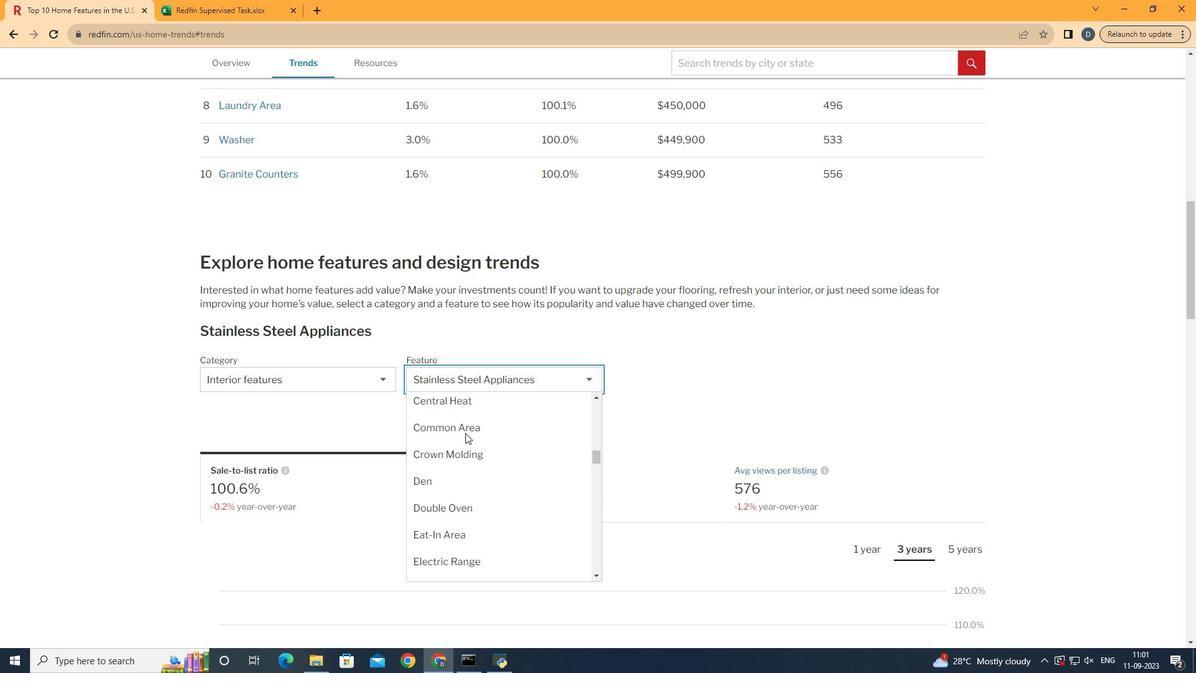 
Action: Mouse scrolled (471, 439) with delta (0, 0)
Screenshot: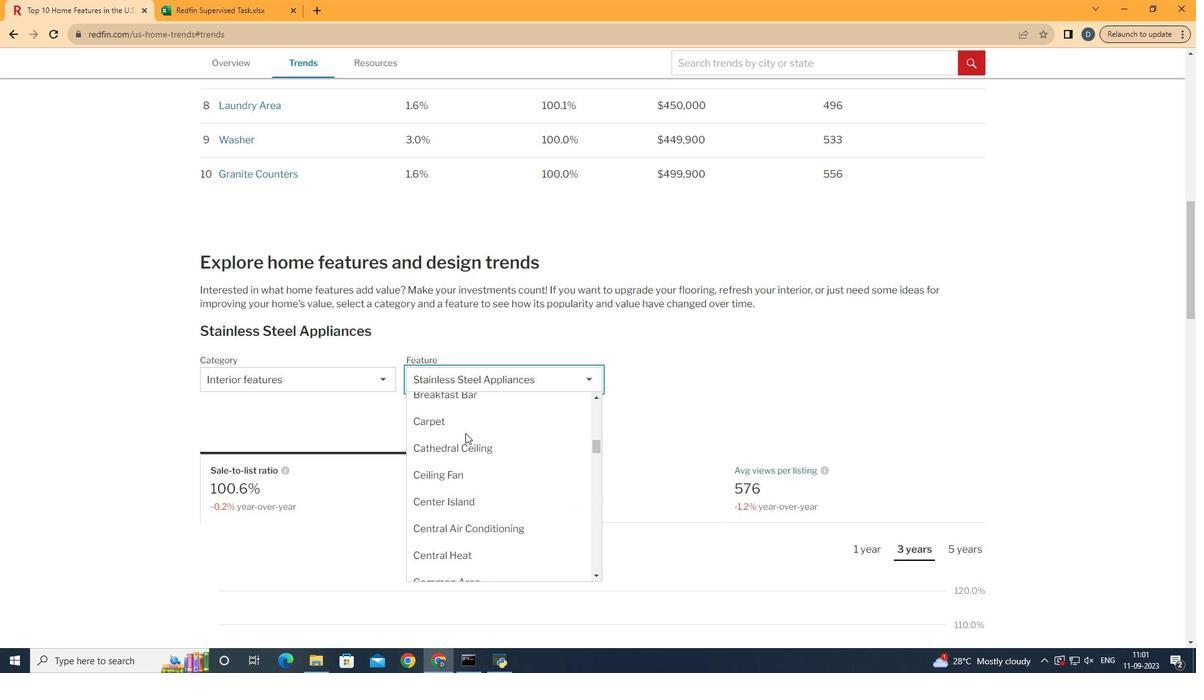 
Action: Mouse scrolled (471, 439) with delta (0, 0)
Screenshot: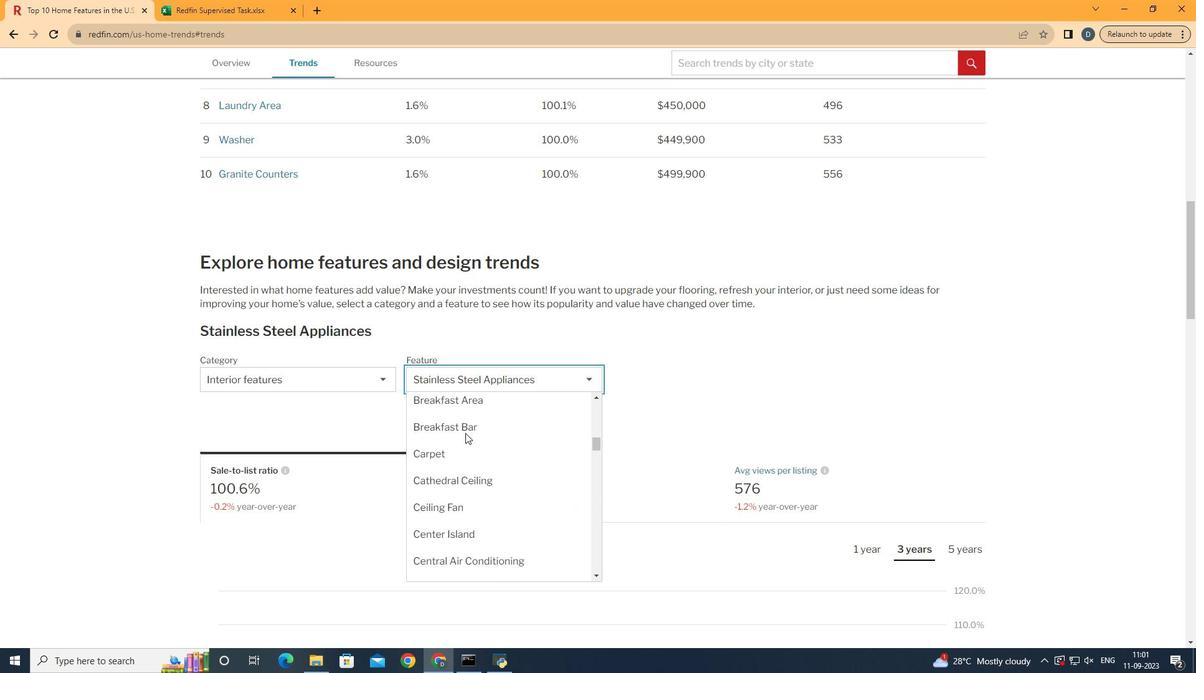 
Action: Mouse scrolled (471, 439) with delta (0, 0)
Screenshot: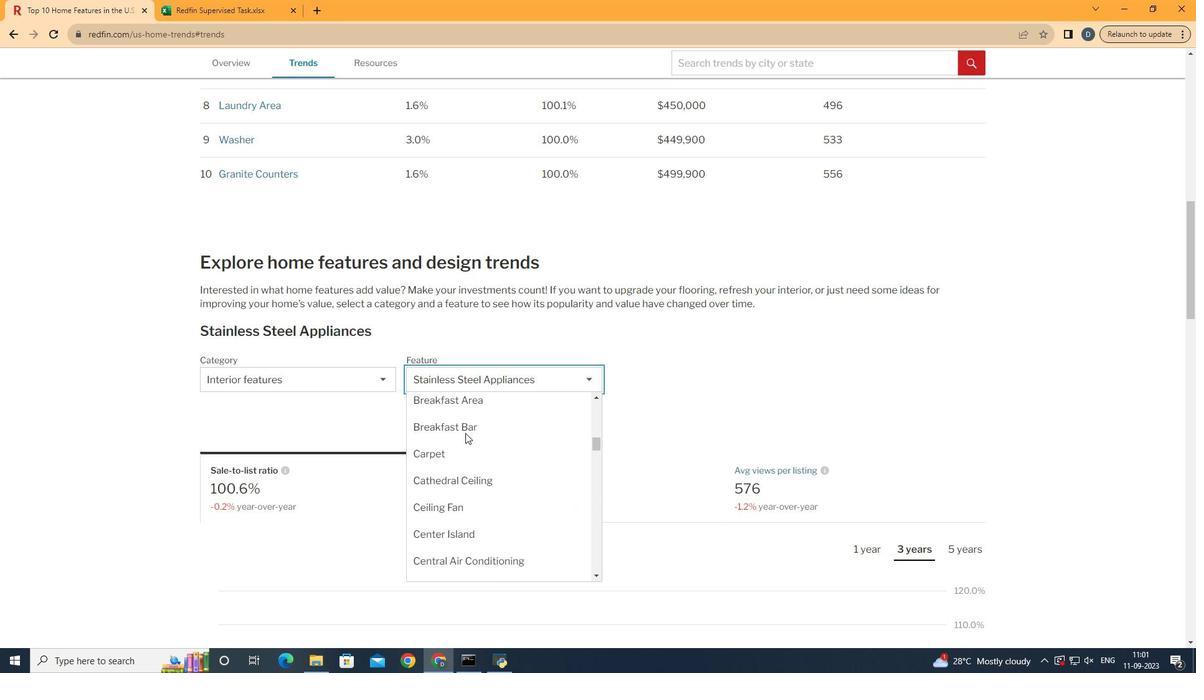 
Action: Mouse scrolled (471, 439) with delta (0, 0)
Screenshot: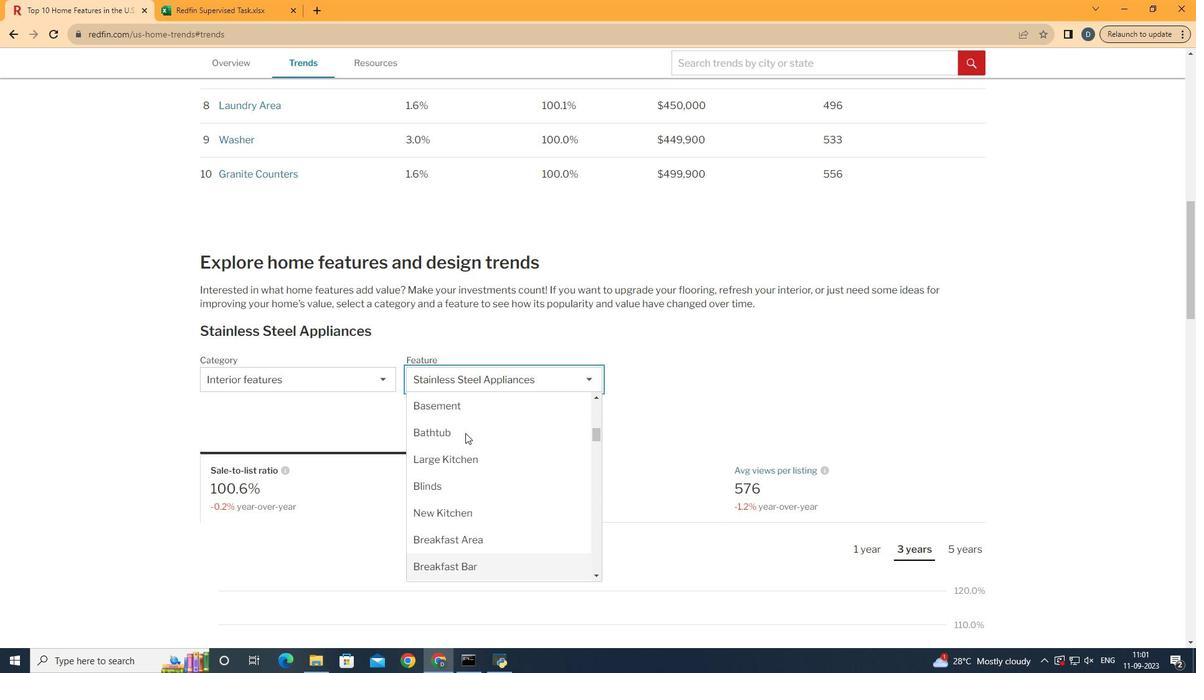 
Action: Mouse scrolled (471, 439) with delta (0, 0)
Screenshot: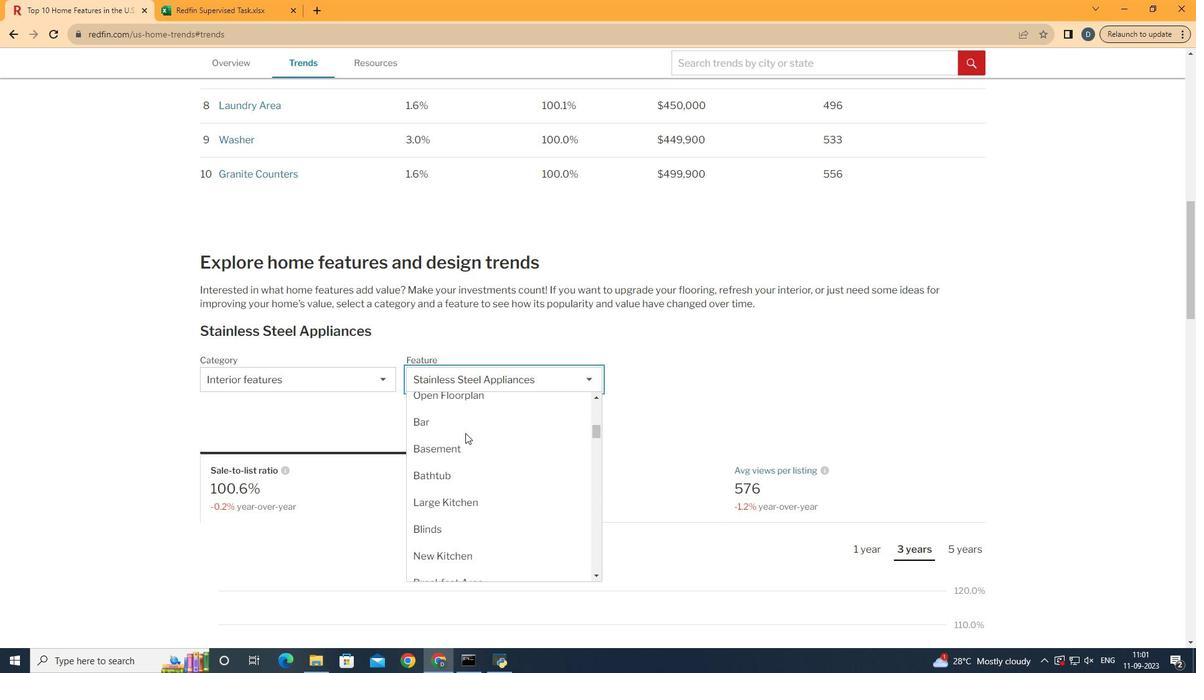 
Action: Mouse scrolled (471, 439) with delta (0, 0)
Screenshot: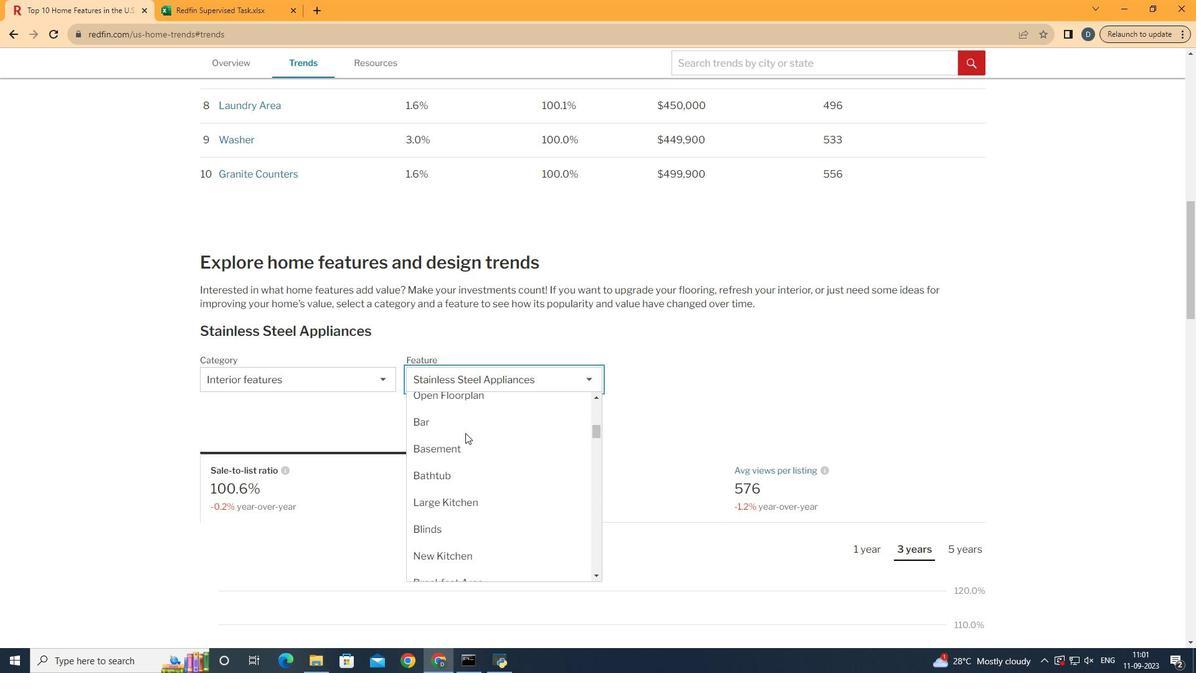 
Action: Mouse scrolled (471, 438) with delta (0, 0)
Screenshot: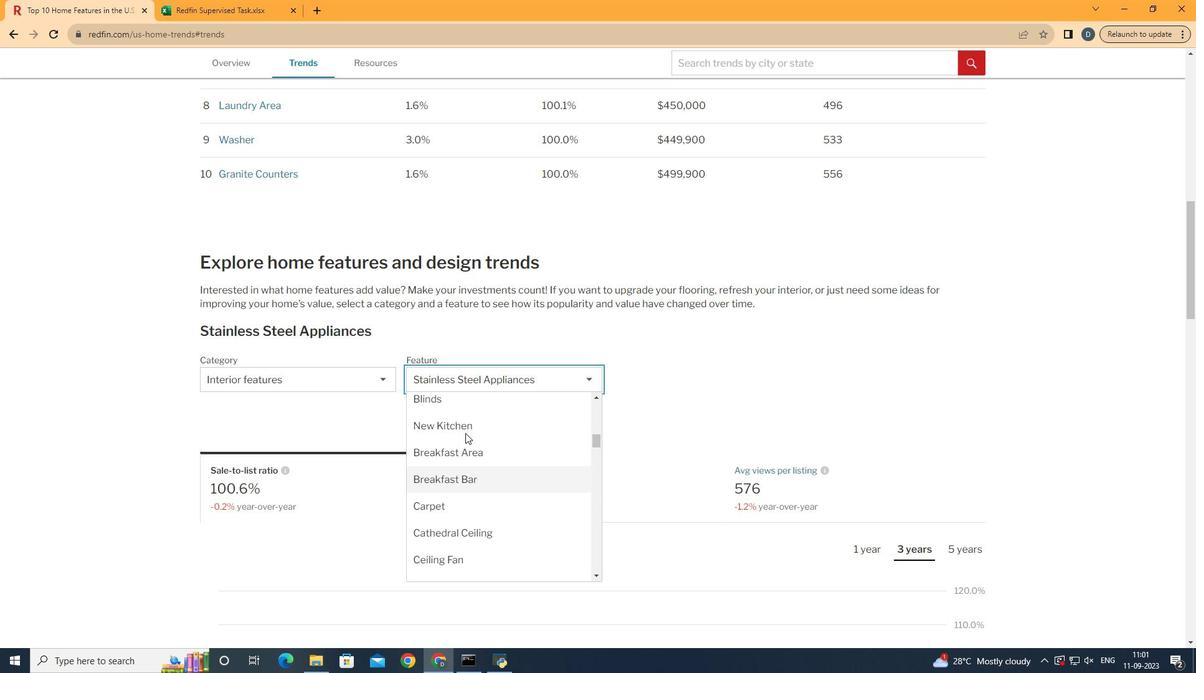 
Action: Mouse scrolled (471, 438) with delta (0, 0)
Screenshot: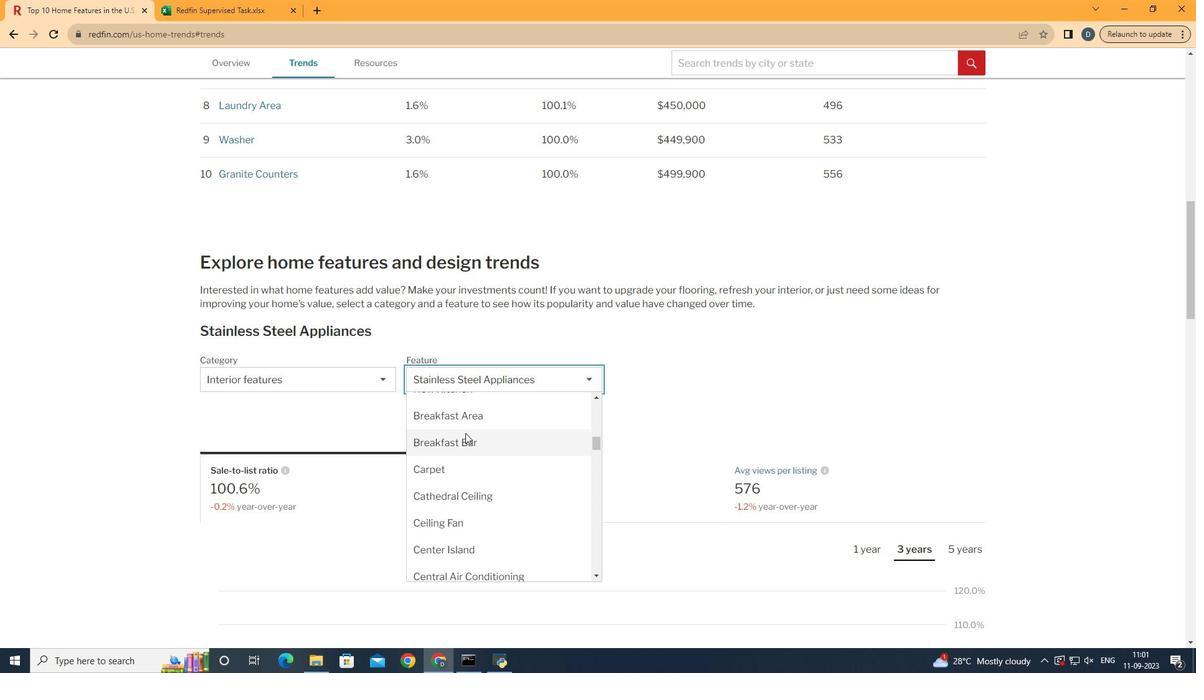 
Action: Mouse scrolled (471, 438) with delta (0, 0)
Screenshot: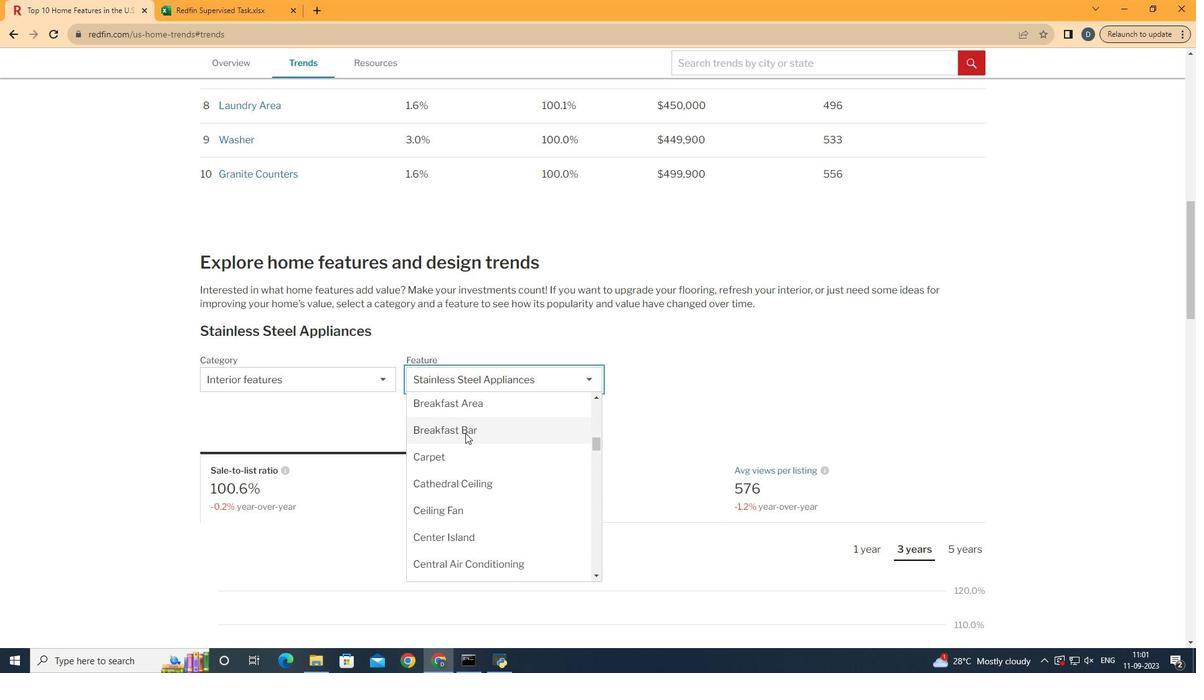 
Action: Mouse scrolled (471, 438) with delta (0, 0)
Screenshot: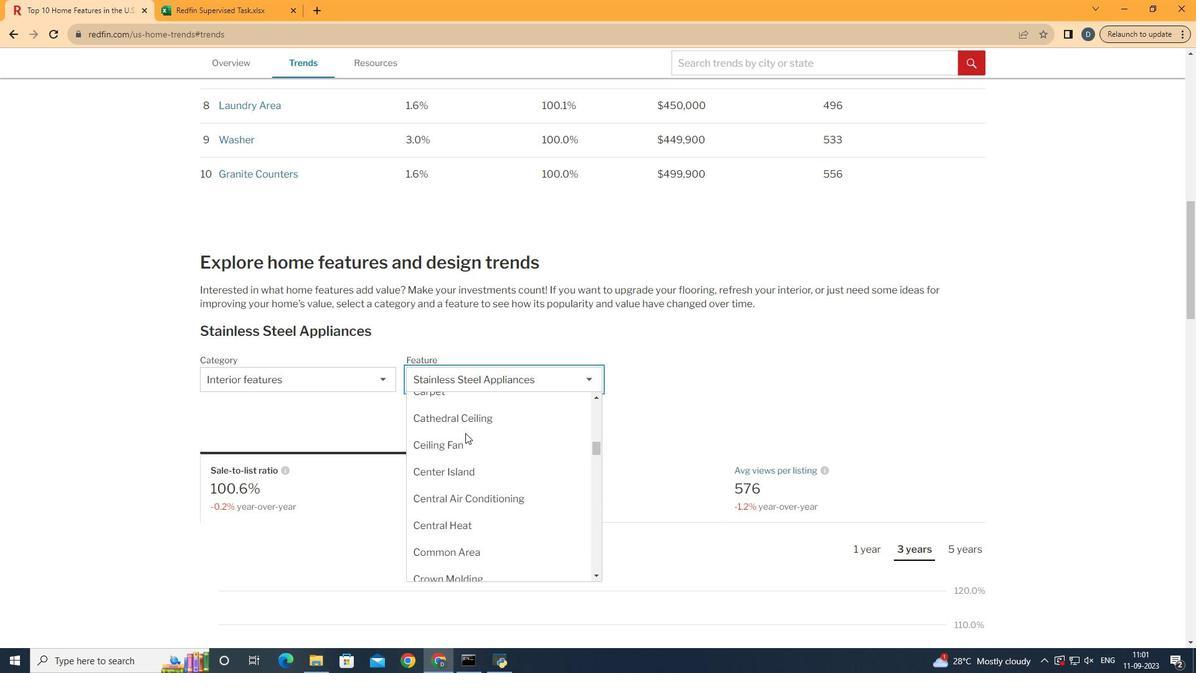 
Action: Mouse scrolled (471, 439) with delta (0, 0)
Screenshot: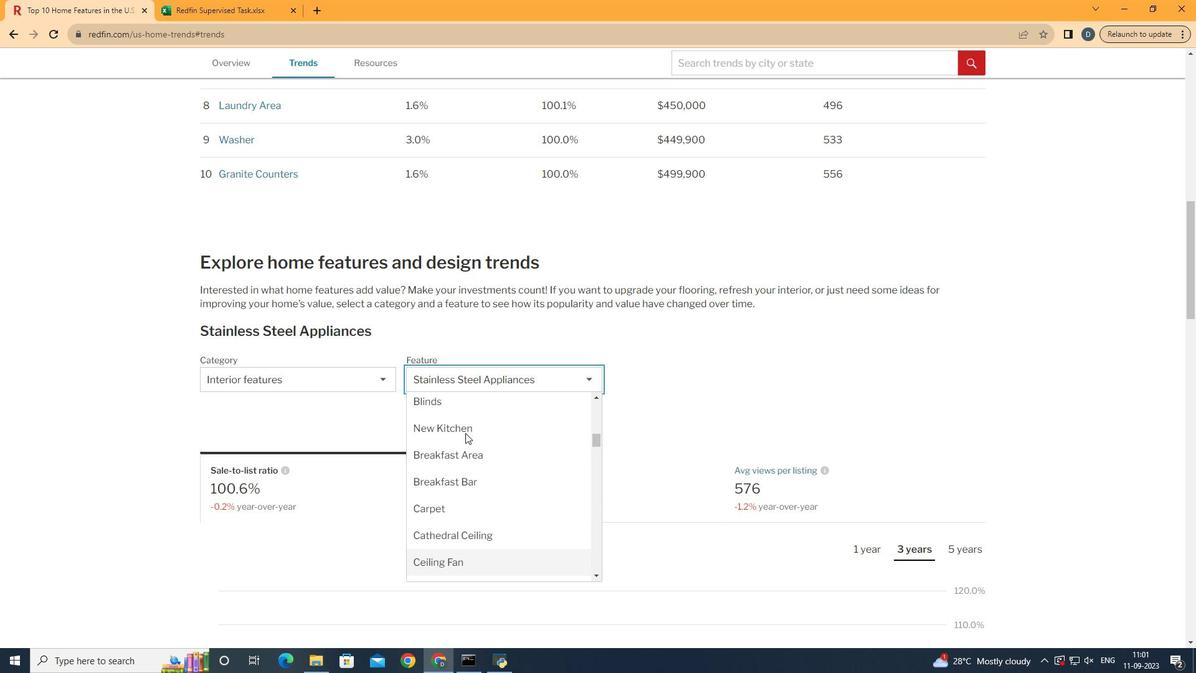 
Action: Mouse scrolled (471, 439) with delta (0, 0)
Screenshot: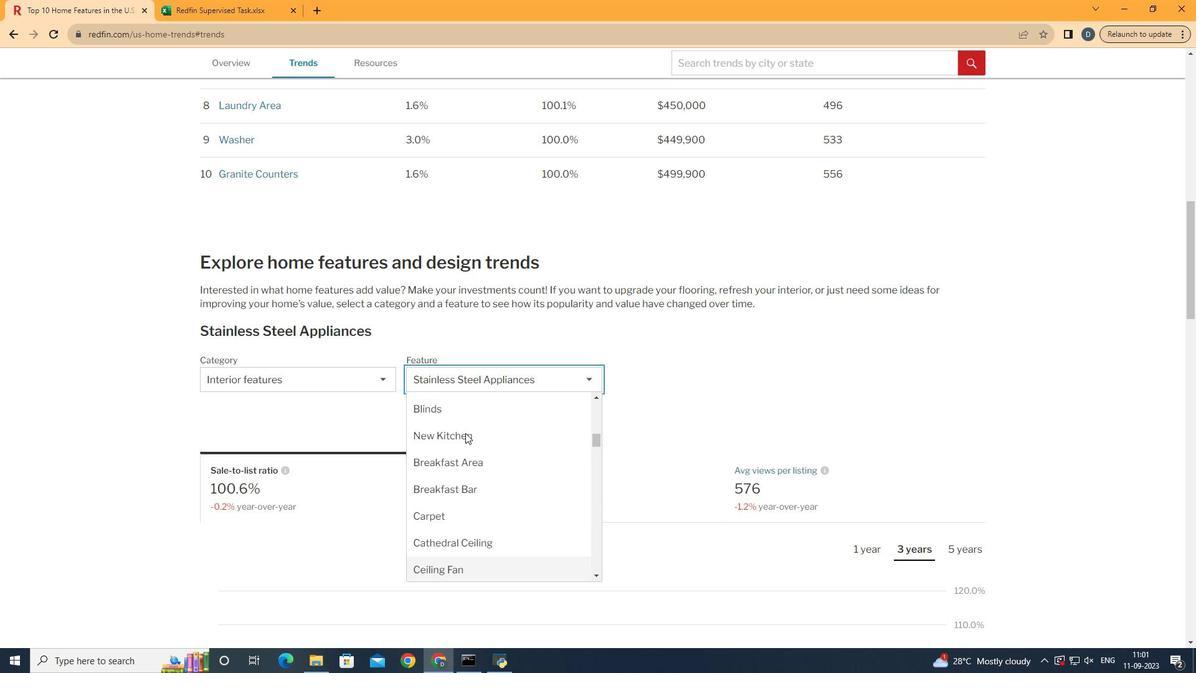 
Action: Mouse scrolled (471, 439) with delta (0, 0)
Screenshot: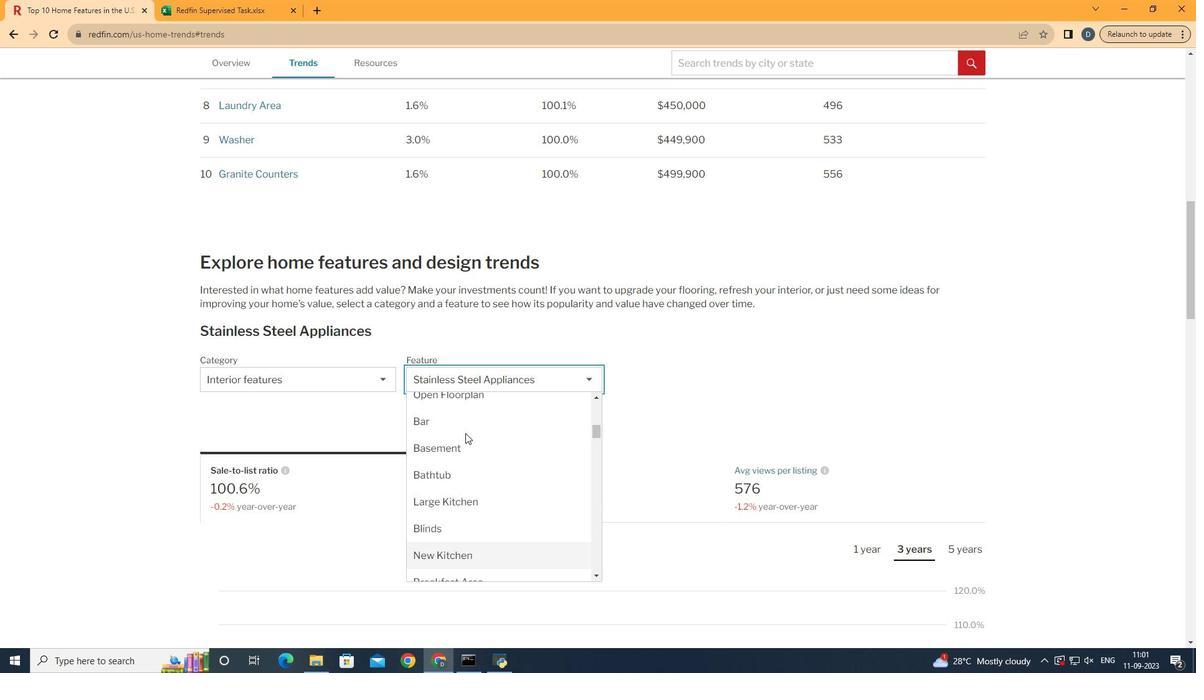 
Action: Mouse scrolled (471, 439) with delta (0, 0)
Screenshot: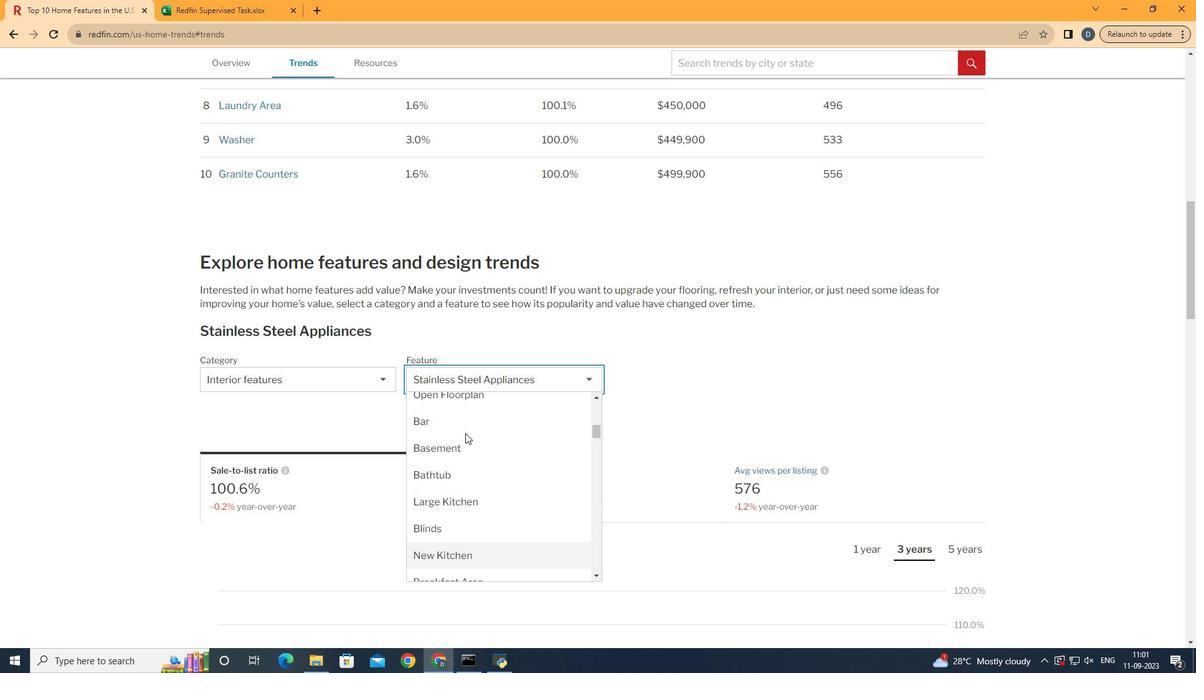 
Action: Mouse scrolled (471, 439) with delta (0, 0)
Screenshot: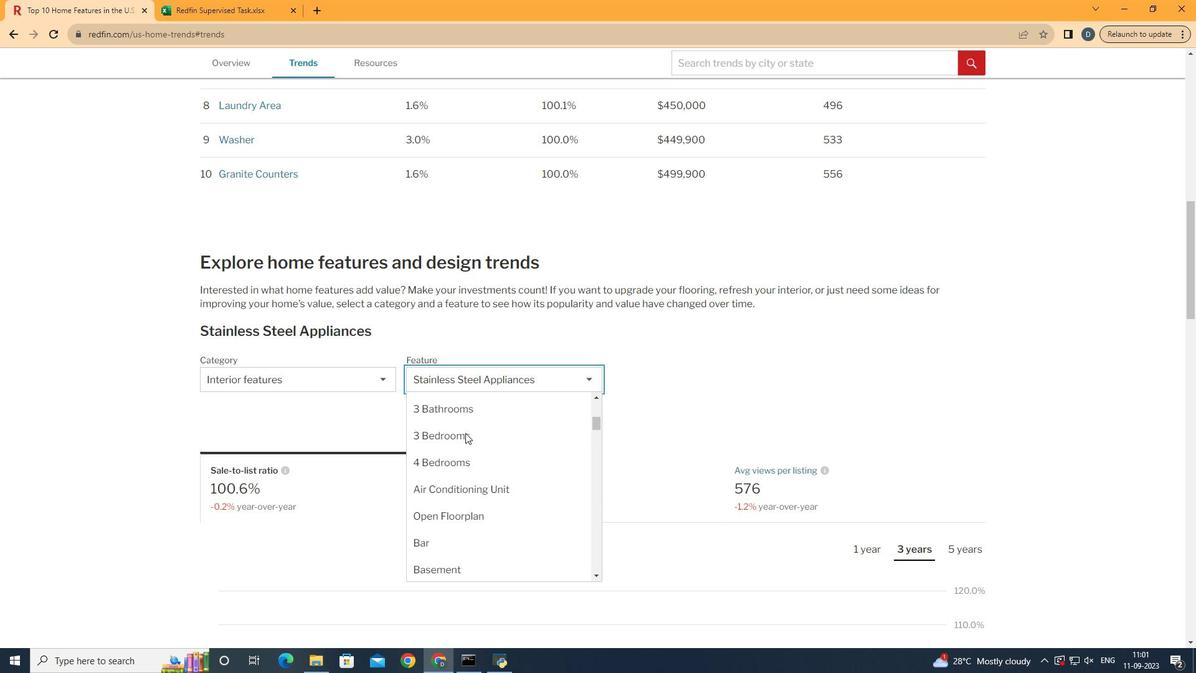 
Action: Mouse scrolled (471, 439) with delta (0, 0)
Screenshot: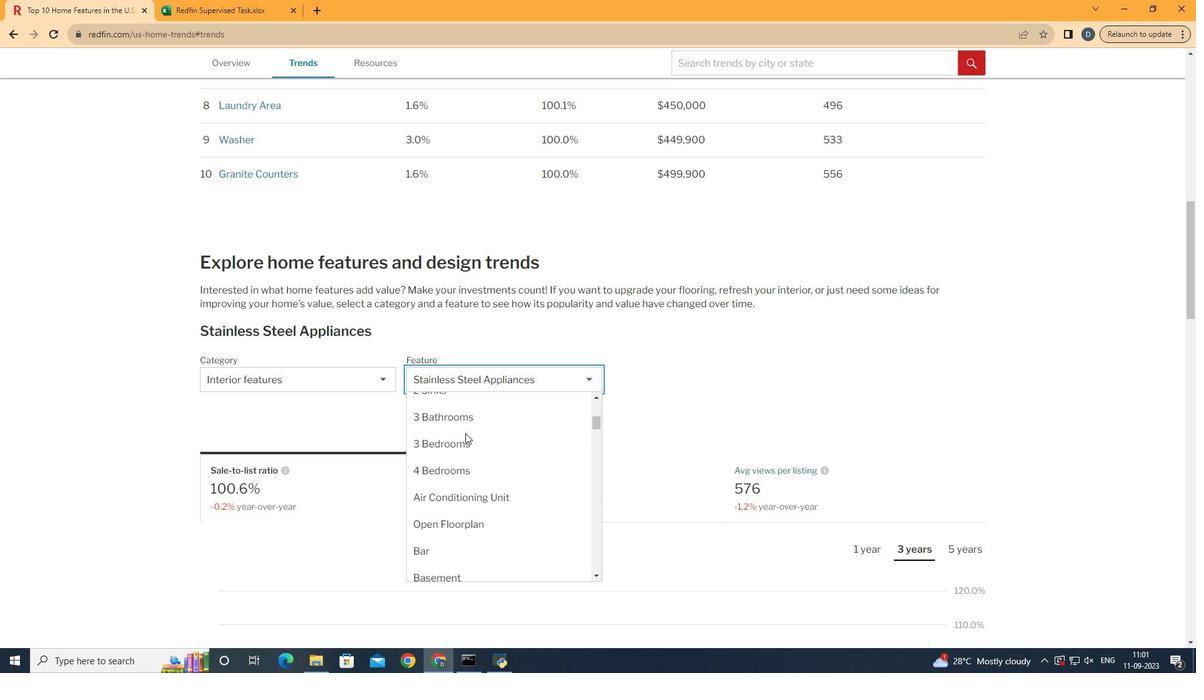 
Action: Mouse moved to (468, 454)
Screenshot: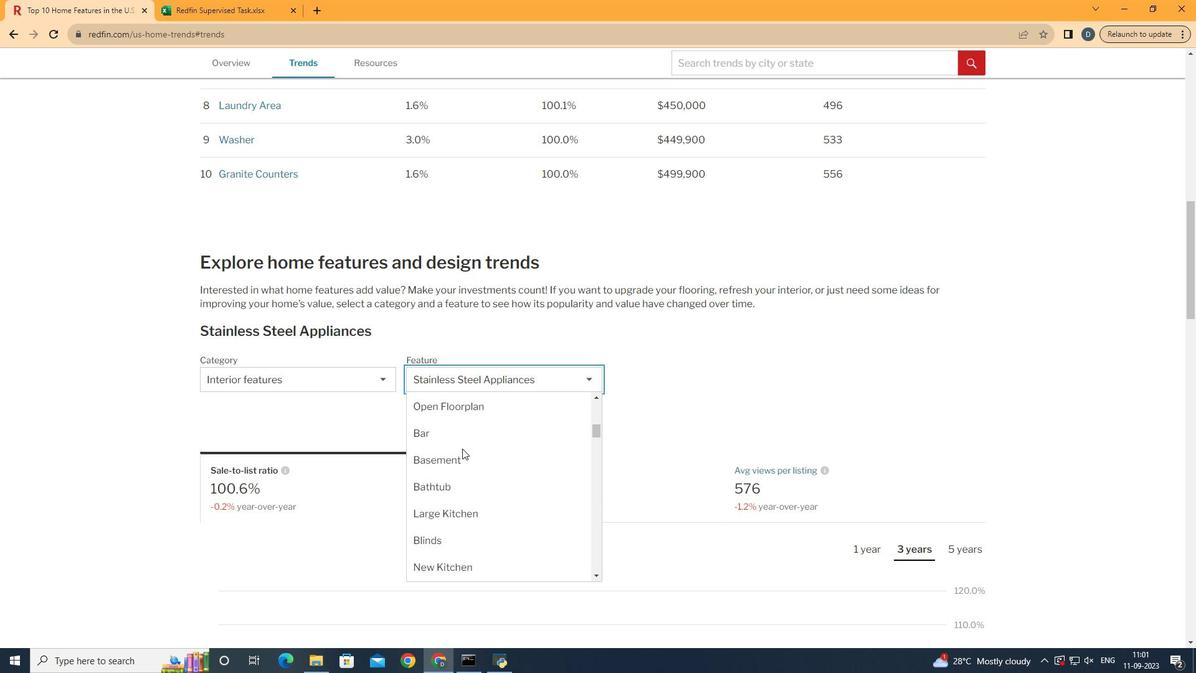 
Action: Mouse scrolled (468, 453) with delta (0, 0)
Screenshot: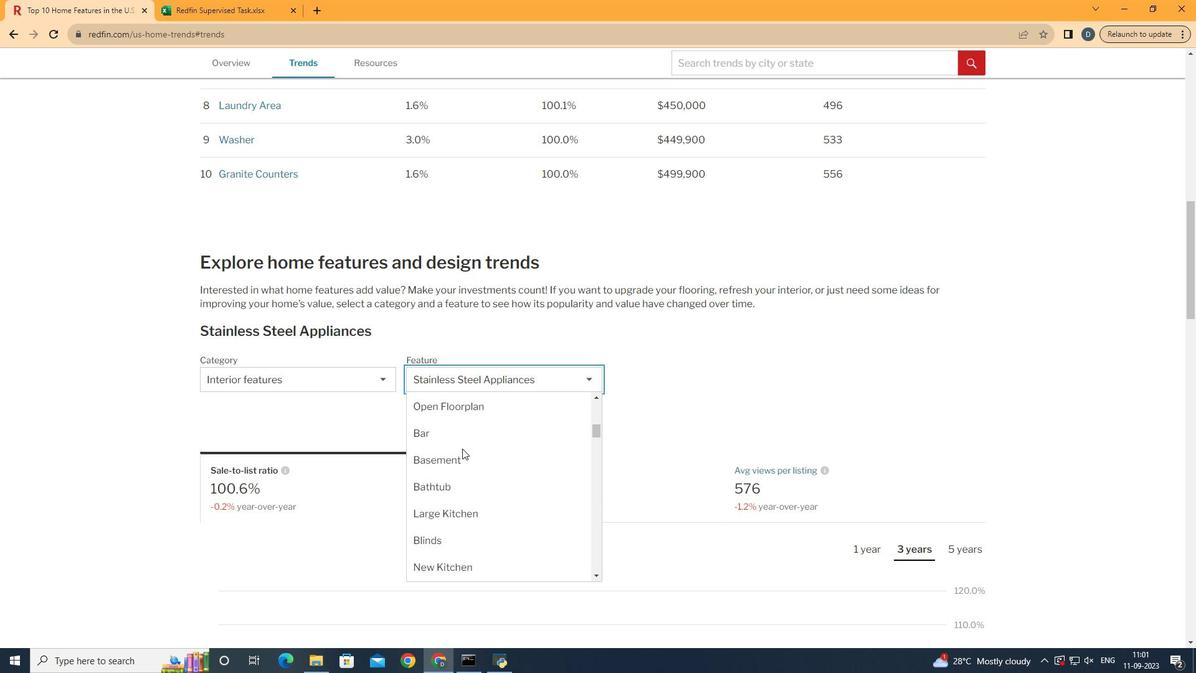 
Action: Mouse scrolled (468, 453) with delta (0, 0)
Screenshot: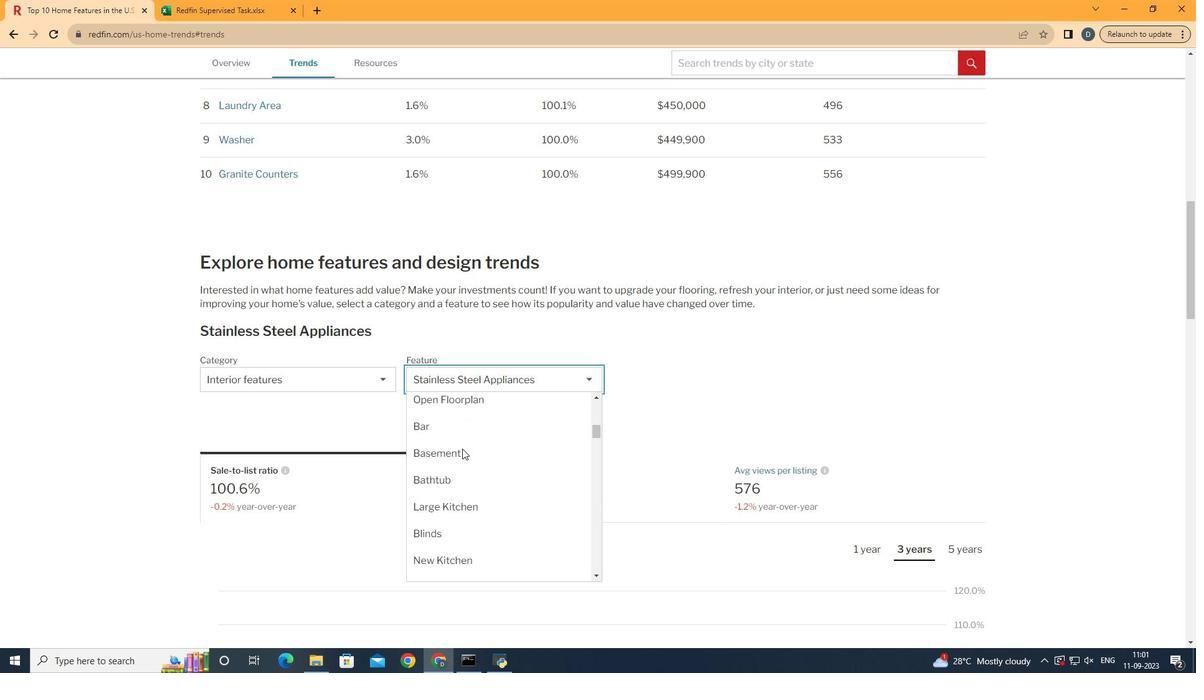 
Action: Mouse moved to (501, 509)
Screenshot: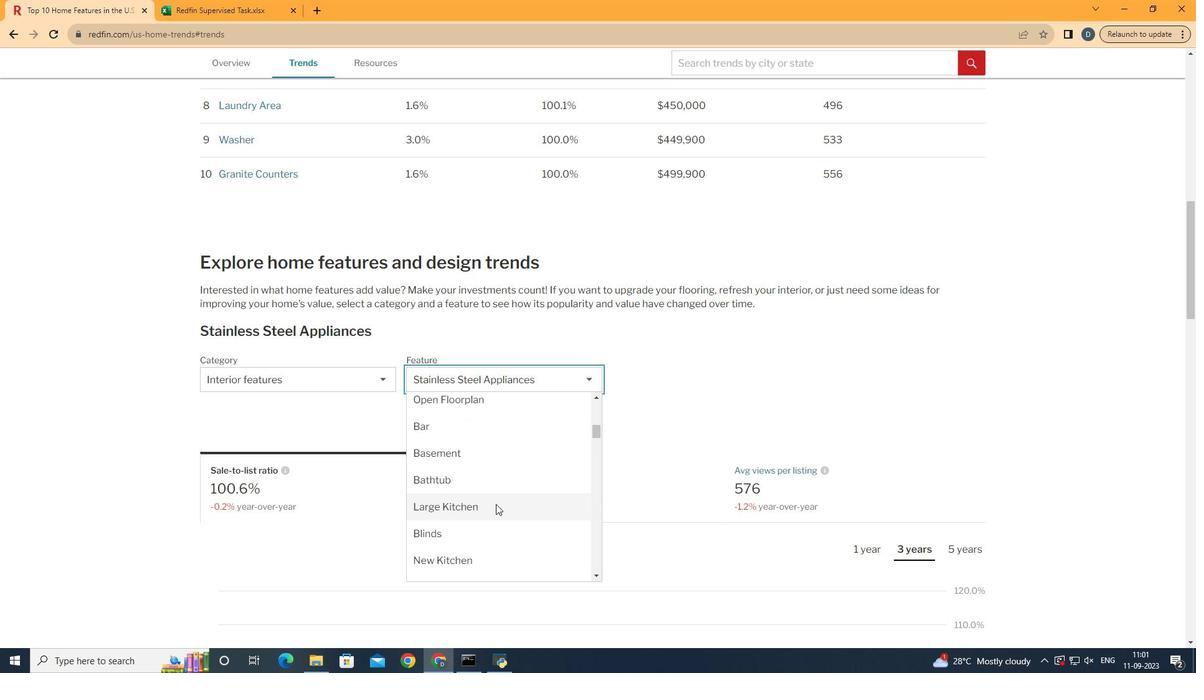 
Action: Mouse pressed left at (501, 509)
Screenshot: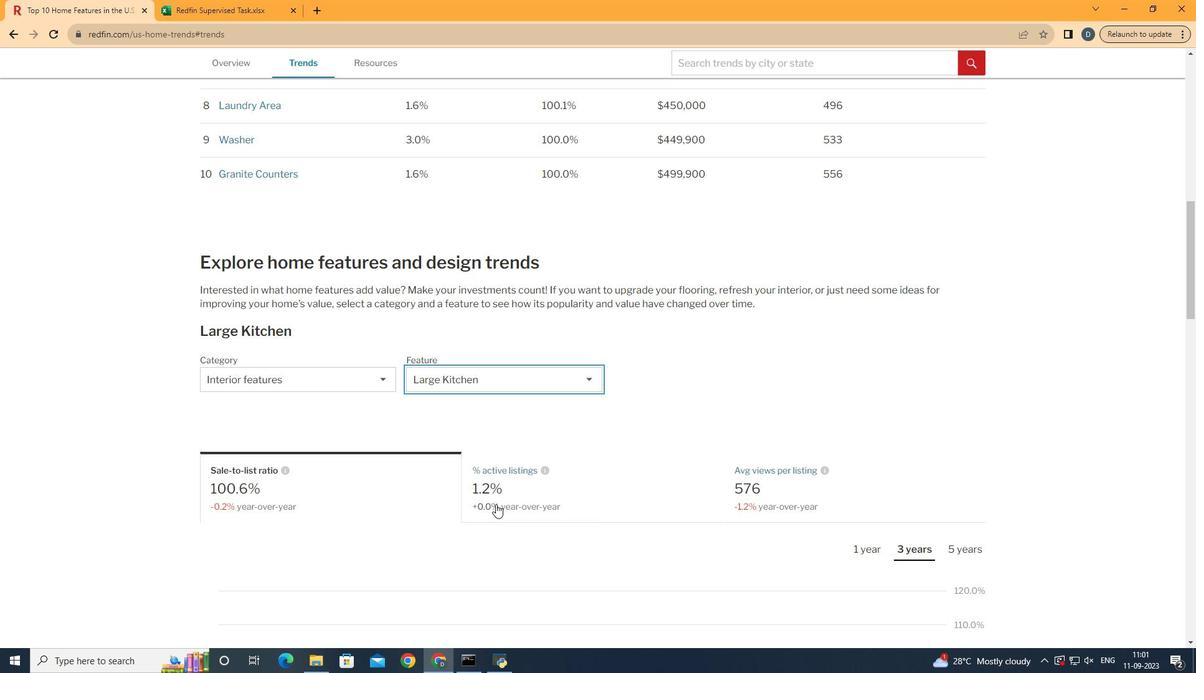 
Action: Mouse moved to (666, 388)
Screenshot: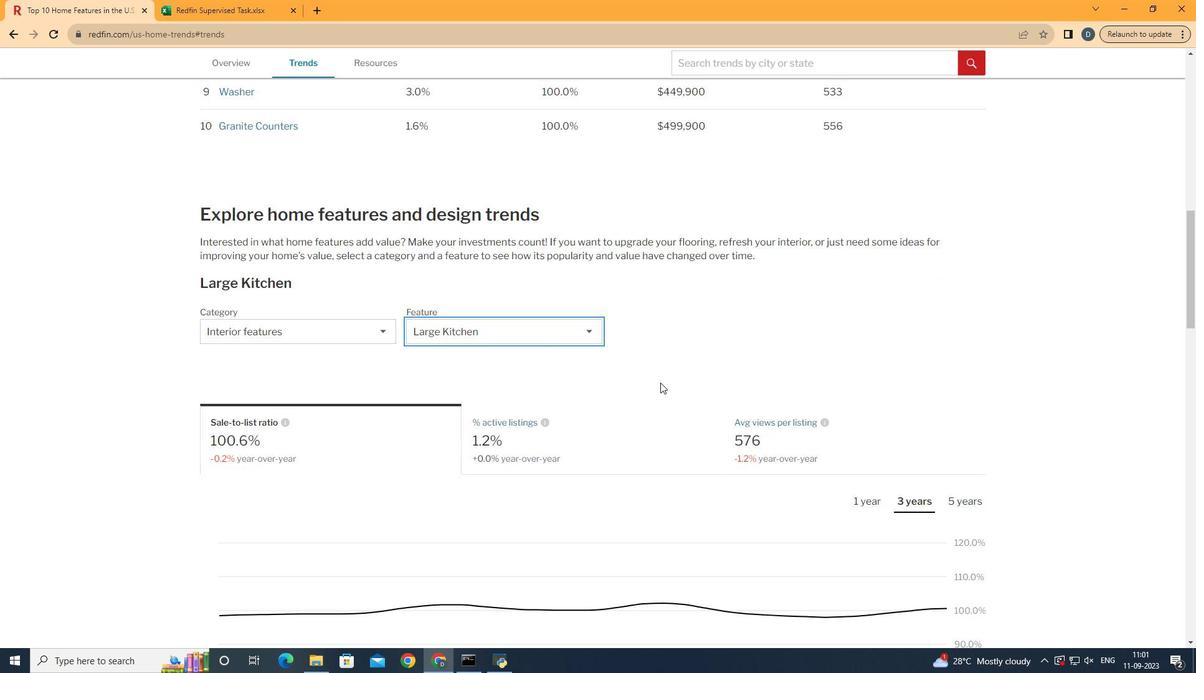 
Action: Mouse scrolled (666, 387) with delta (0, 0)
Screenshot: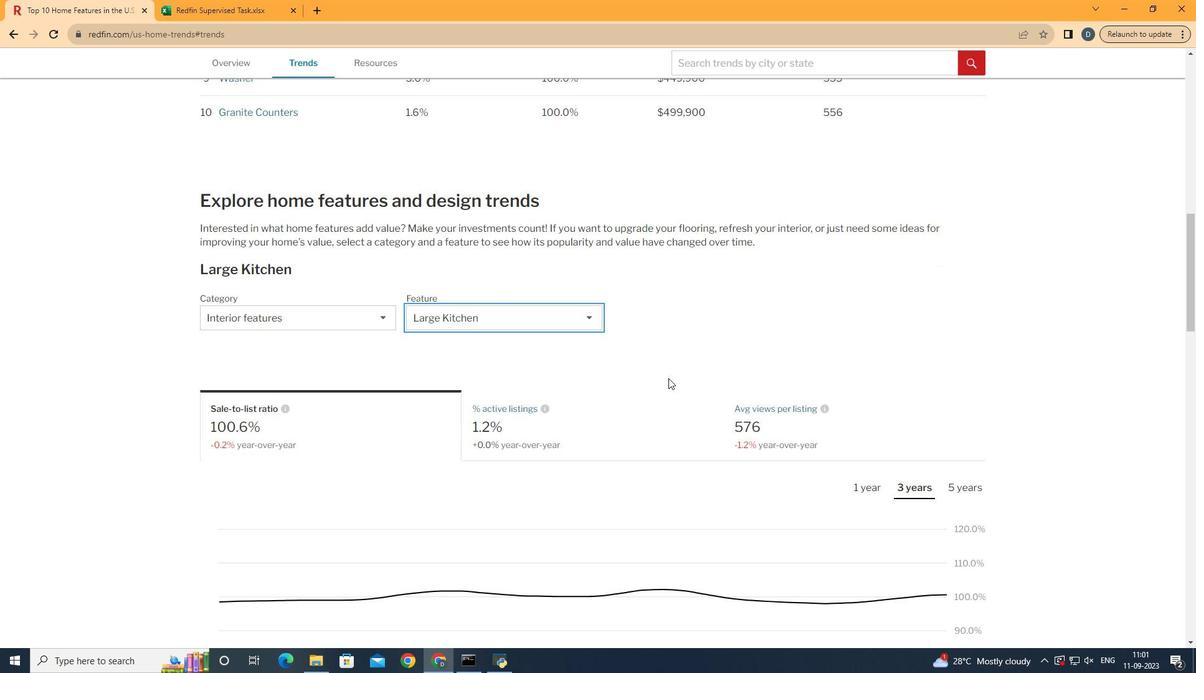 
Action: Mouse moved to (681, 381)
Screenshot: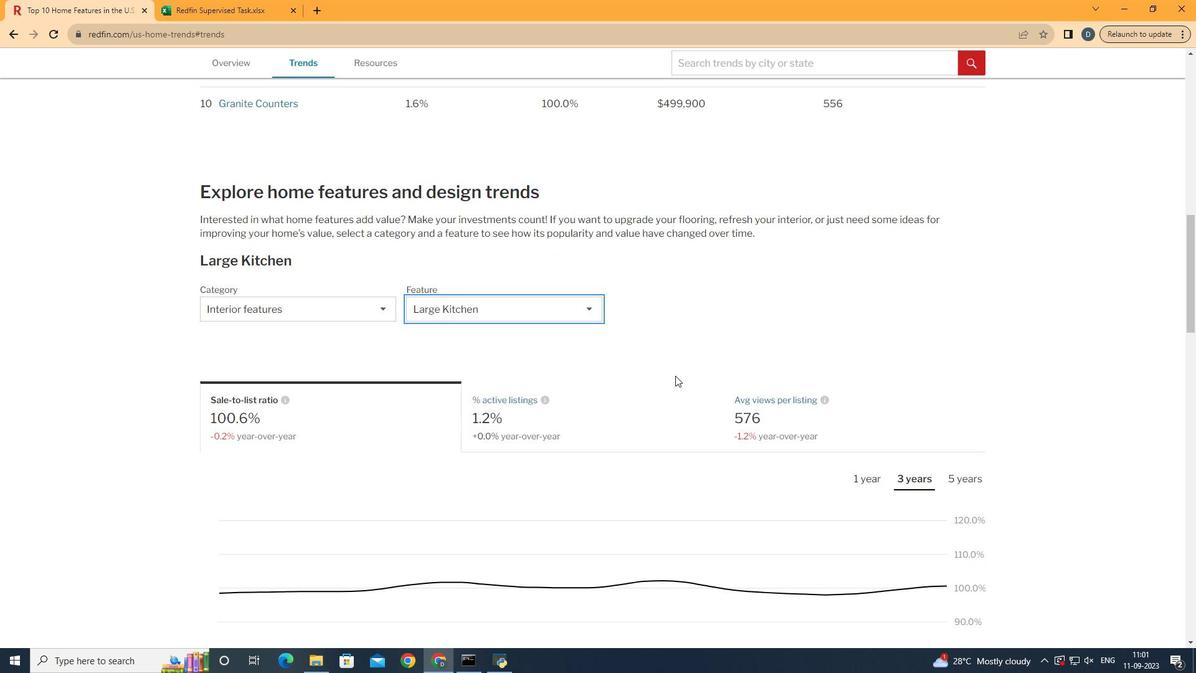 
Action: Mouse scrolled (681, 380) with delta (0, 0)
Screenshot: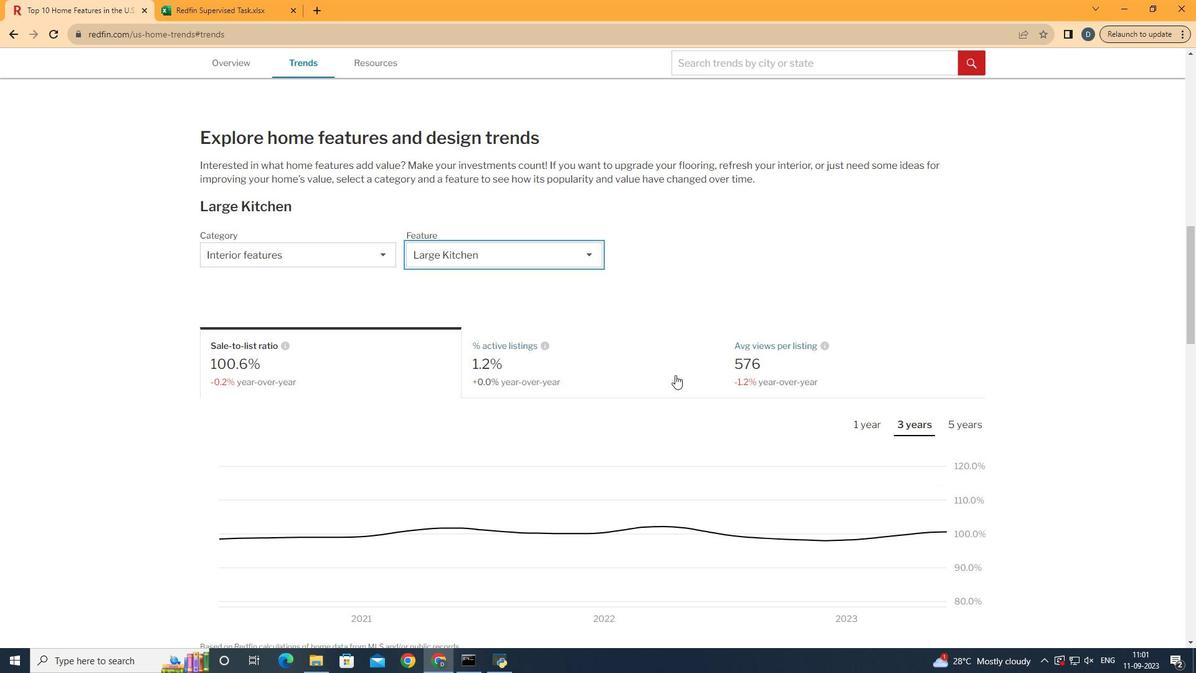 
Action: Mouse moved to (675, 374)
Screenshot: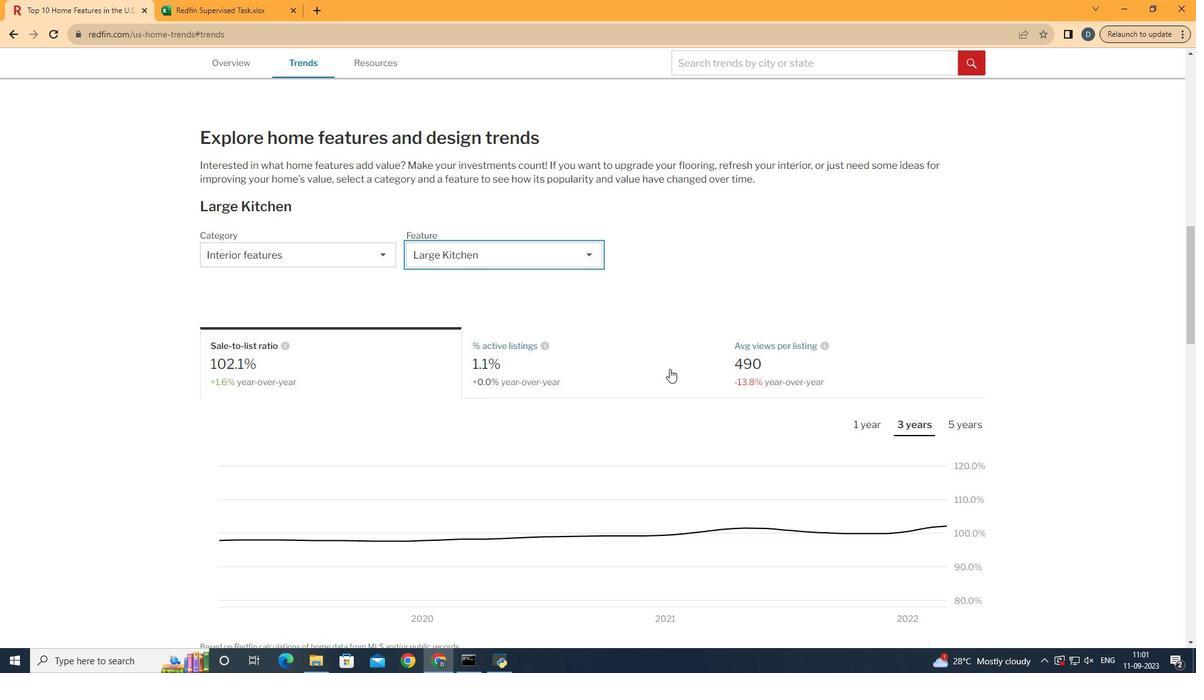 
Action: Mouse pressed left at (675, 374)
Screenshot: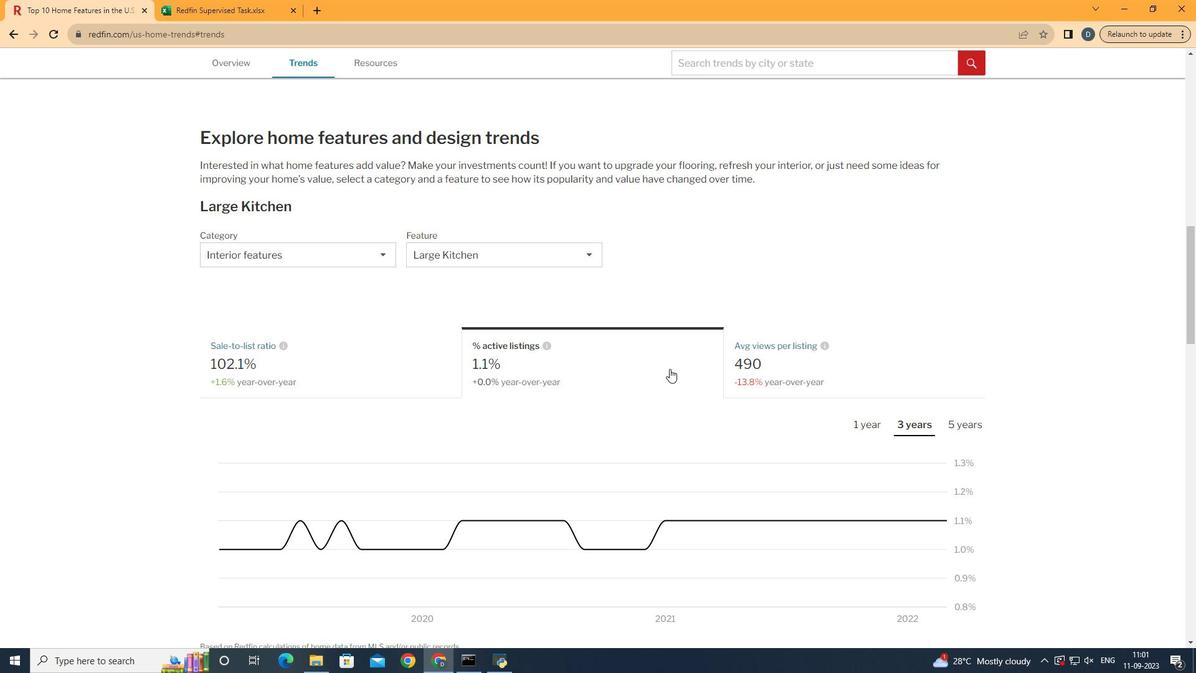 
Action: Mouse moved to (870, 433)
Screenshot: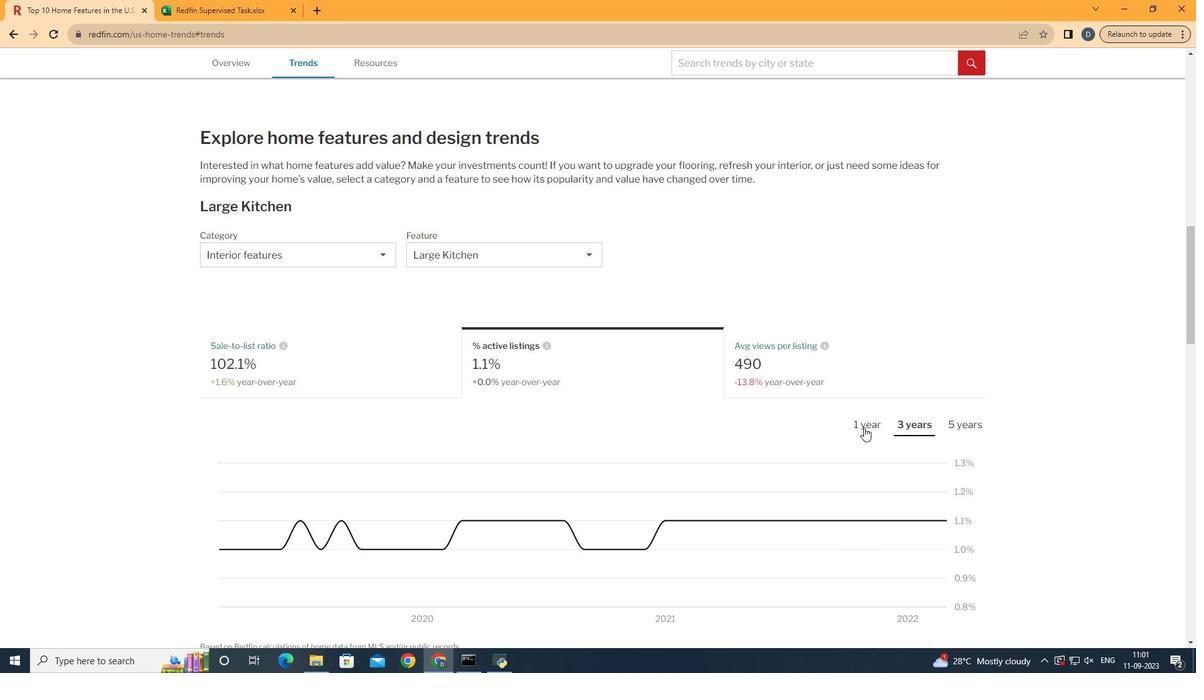 
Action: Mouse pressed left at (870, 433)
Screenshot: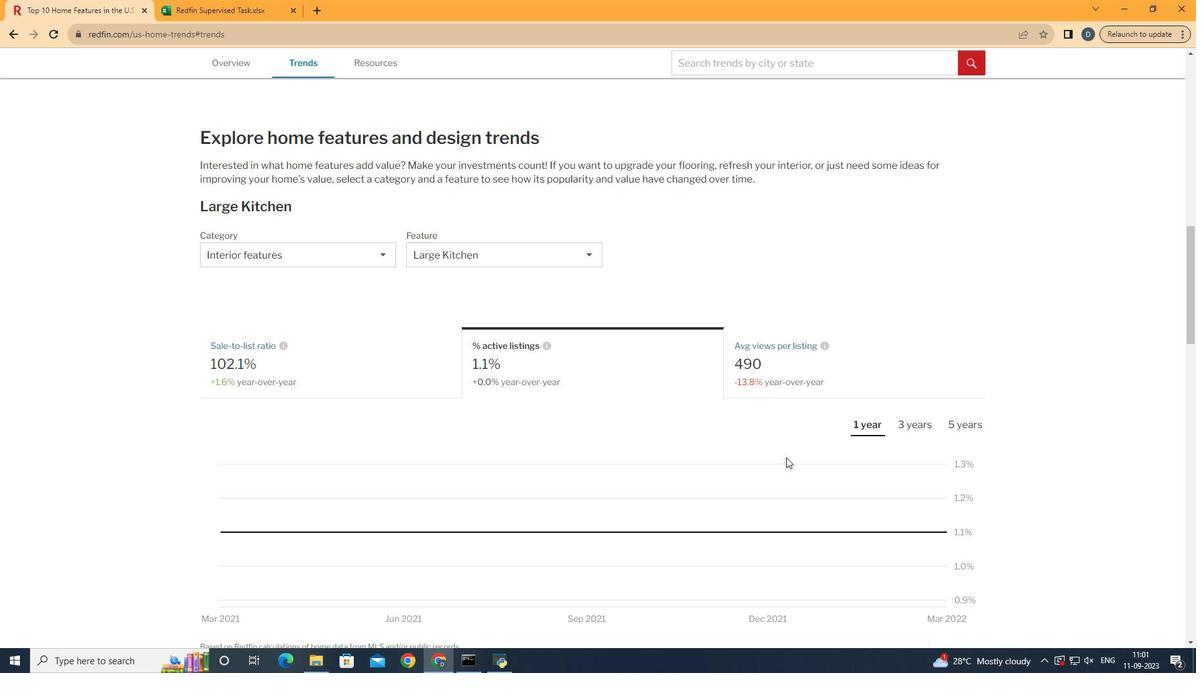 
Action: Mouse moved to (958, 554)
Screenshot: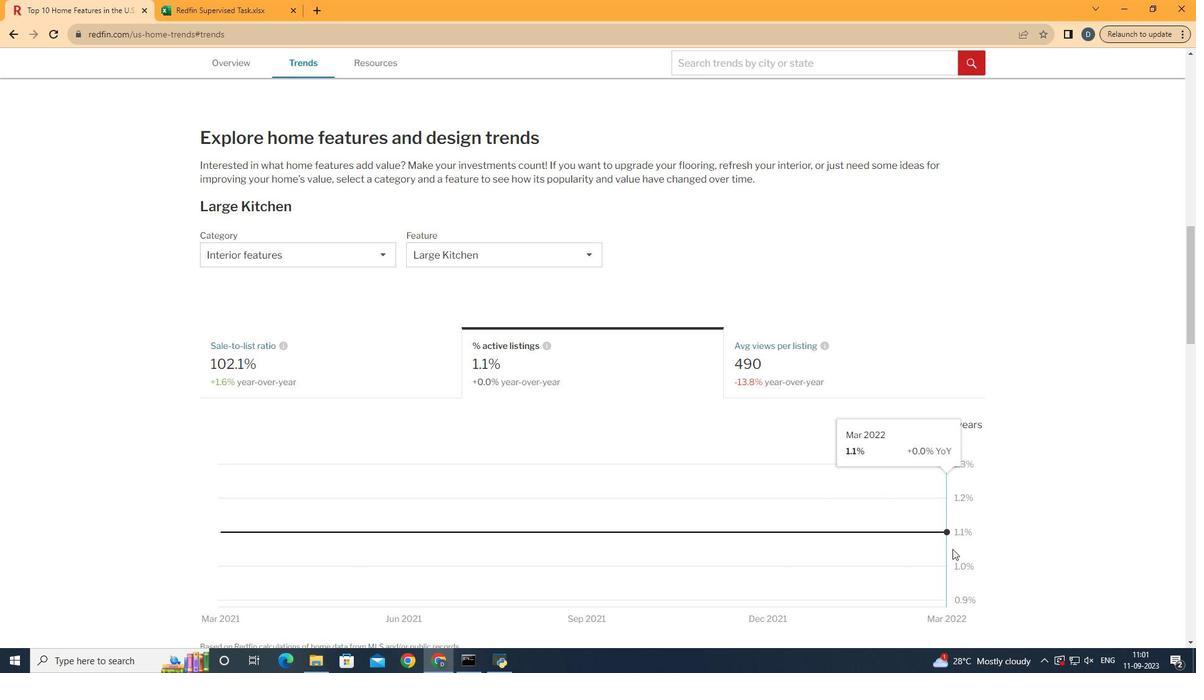 
